 Task: Add a signature Joanna Wilson containing With heartfelt thanks and warm wishes, Joanna Wilson to email address softage.2@softage.net and add a label Donations
Action: Mouse moved to (944, 69)
Screenshot: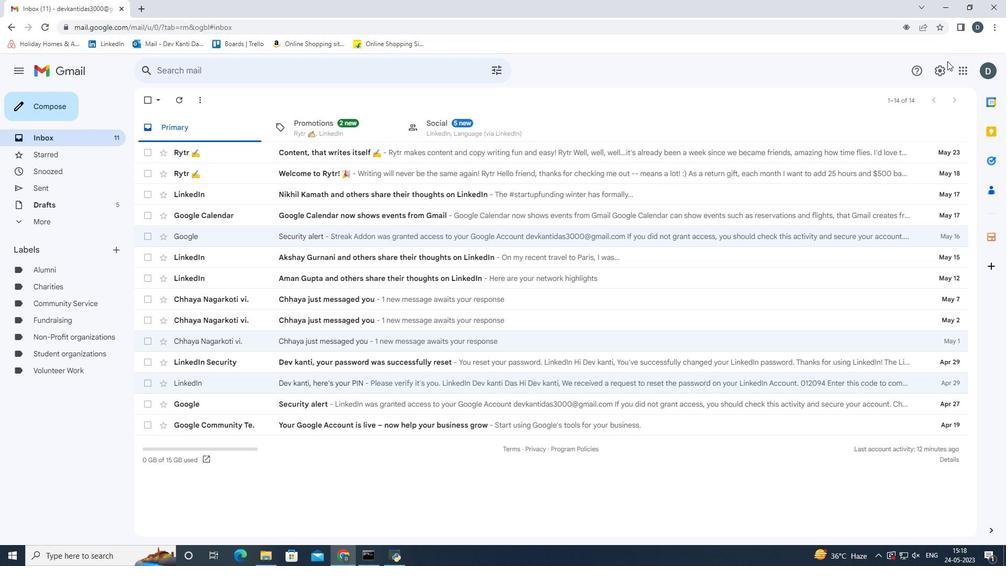 
Action: Mouse pressed left at (944, 69)
Screenshot: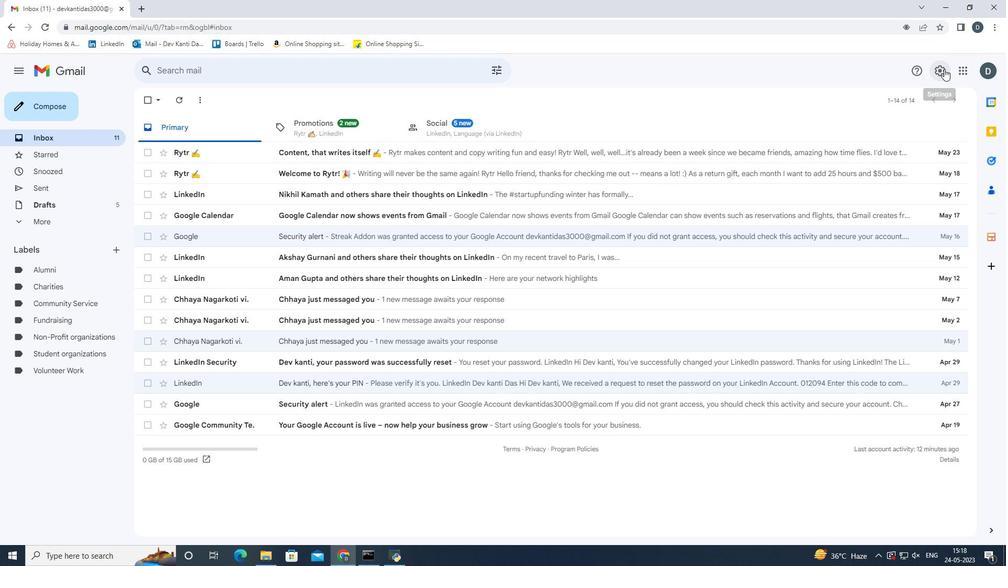 
Action: Mouse moved to (918, 121)
Screenshot: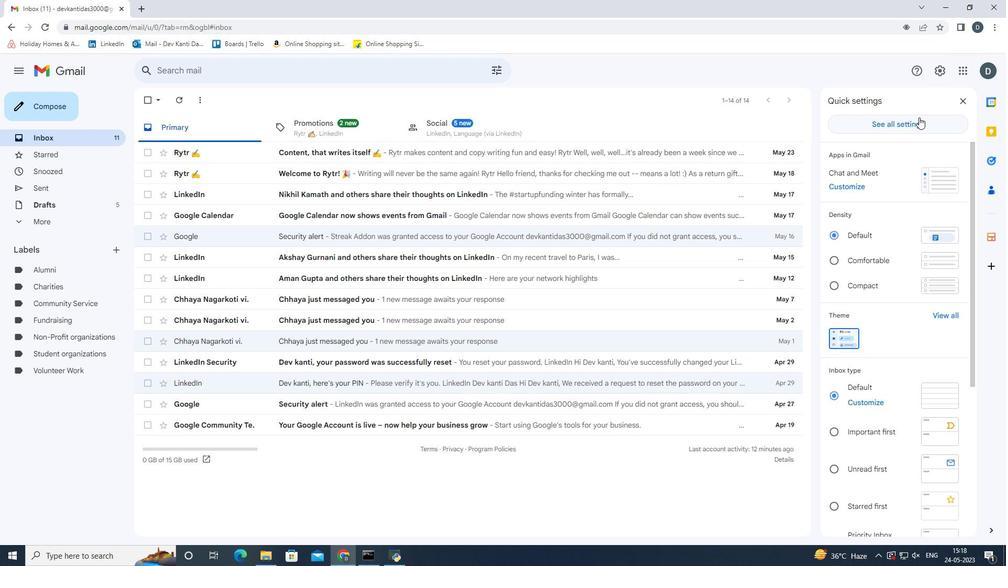 
Action: Mouse pressed left at (918, 121)
Screenshot: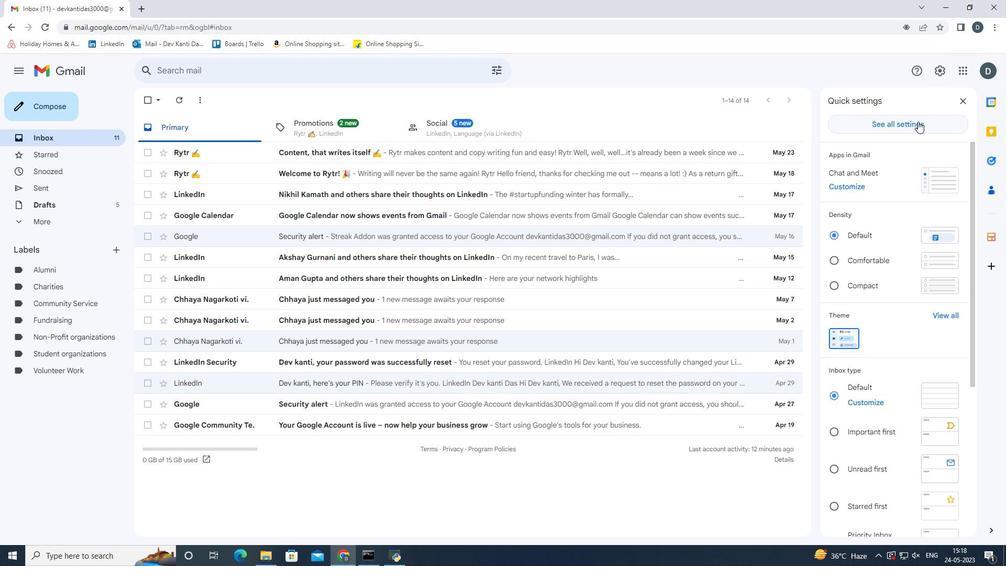 
Action: Mouse moved to (482, 246)
Screenshot: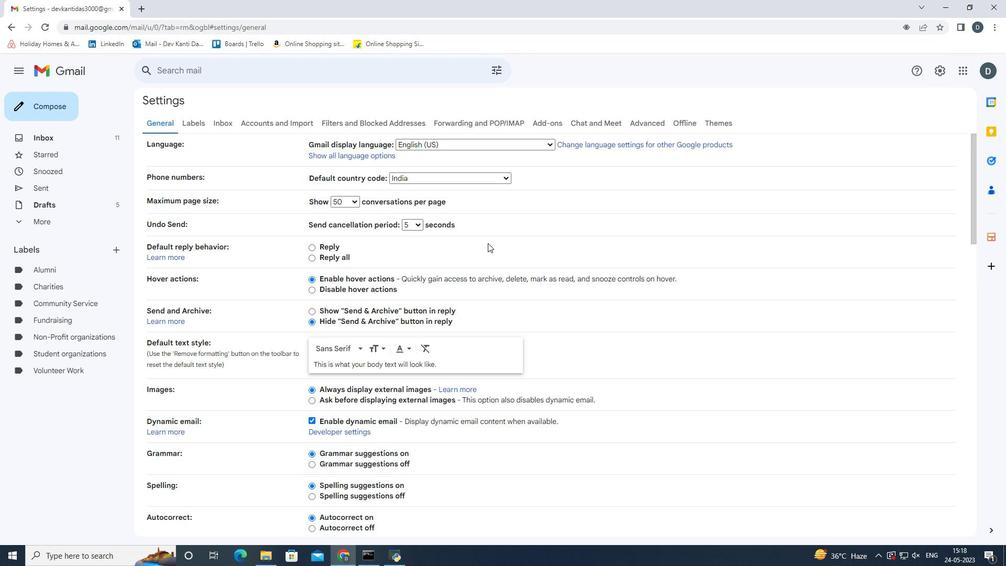 
Action: Mouse scrolled (482, 245) with delta (0, 0)
Screenshot: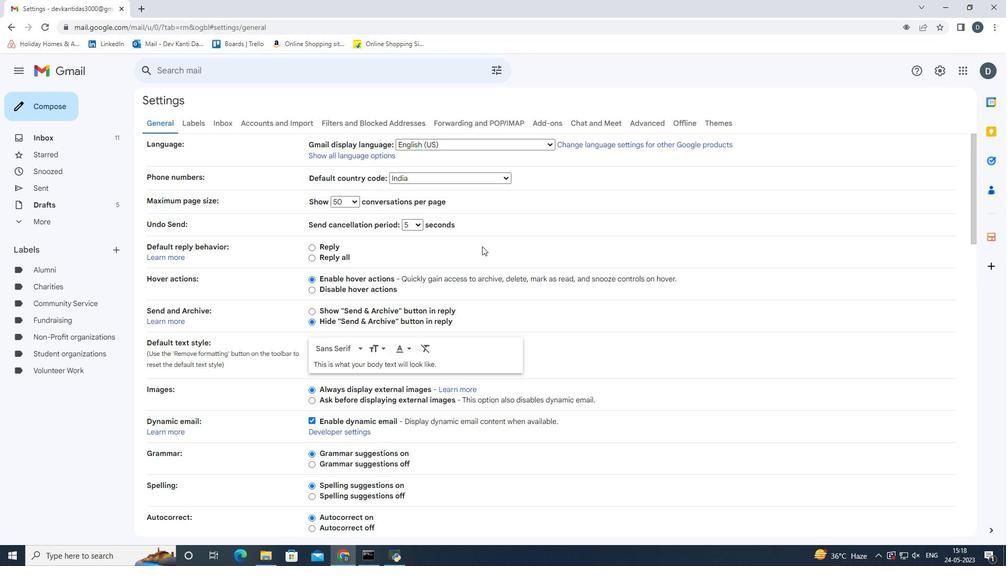 
Action: Mouse moved to (481, 246)
Screenshot: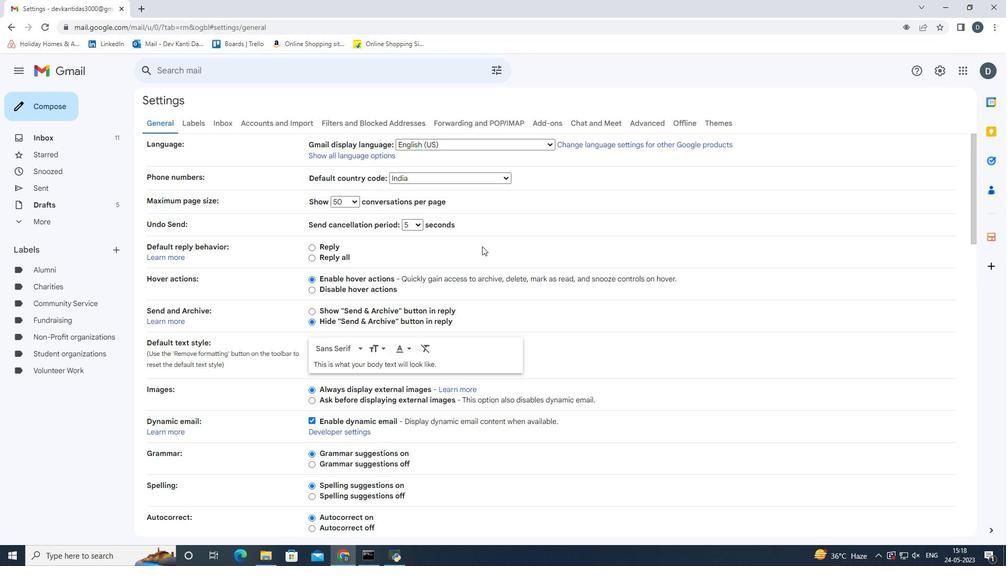
Action: Mouse scrolled (481, 246) with delta (0, 0)
Screenshot: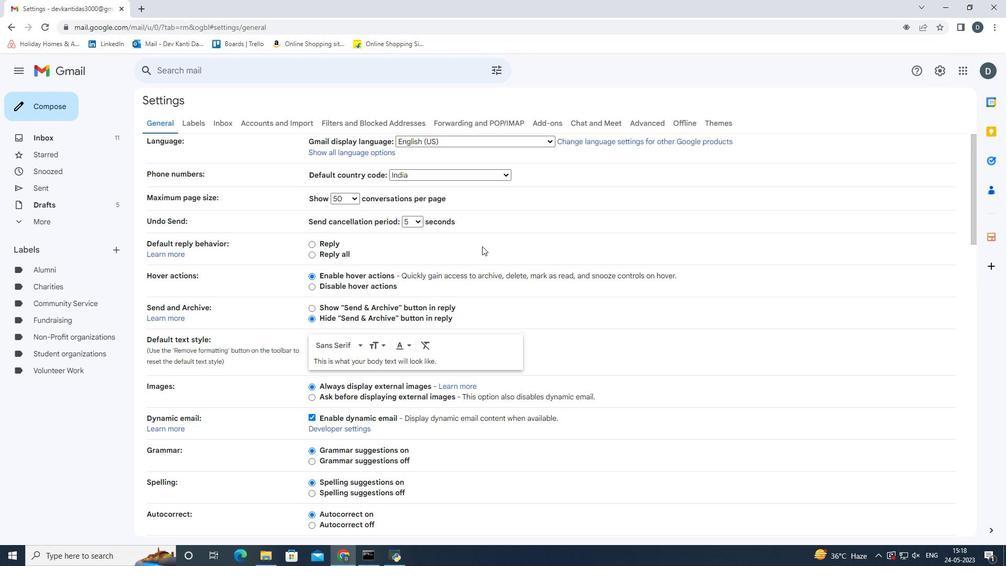 
Action: Mouse scrolled (481, 246) with delta (0, 0)
Screenshot: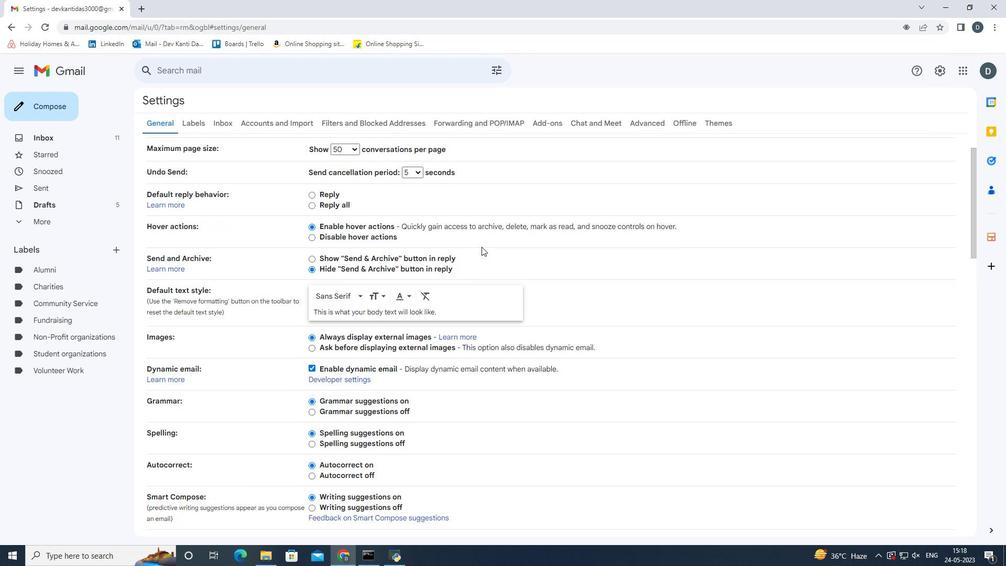 
Action: Mouse scrolled (481, 246) with delta (0, 0)
Screenshot: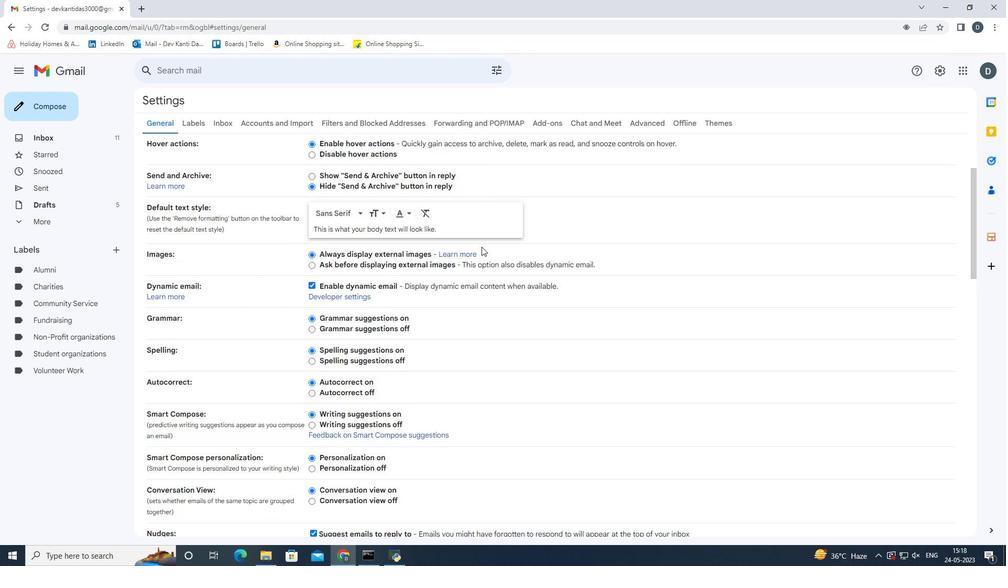 
Action: Mouse scrolled (481, 246) with delta (0, 0)
Screenshot: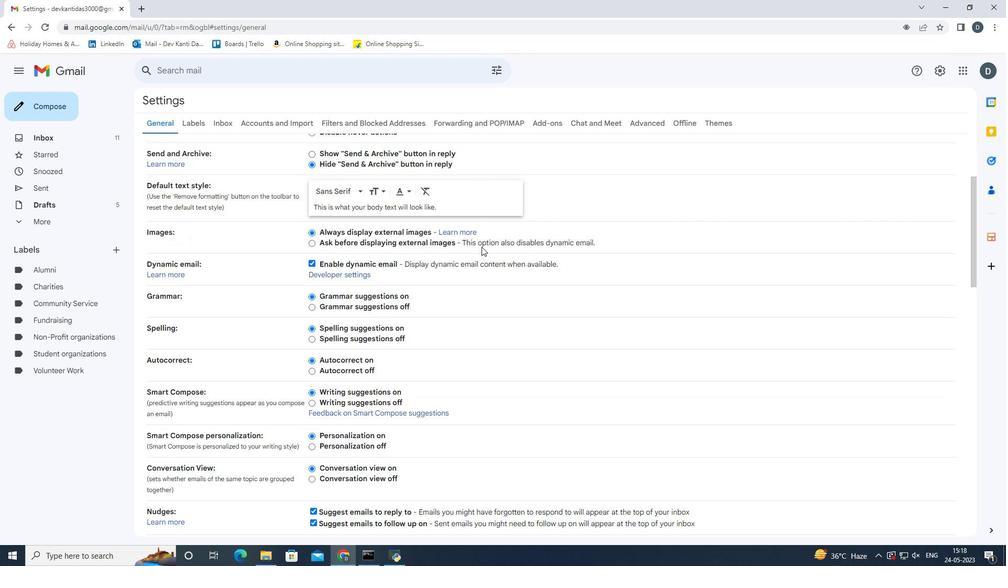 
Action: Mouse scrolled (481, 246) with delta (0, 0)
Screenshot: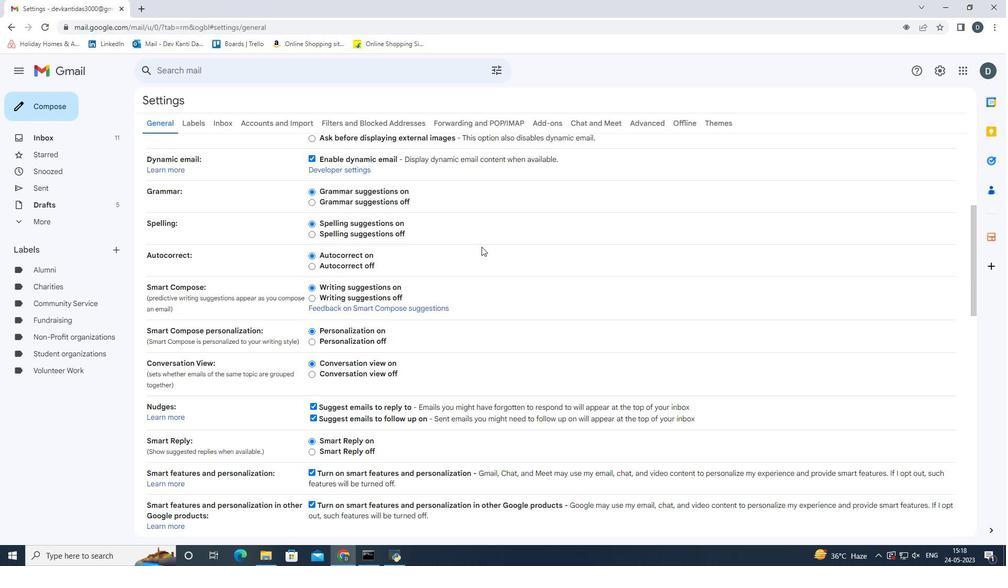 
Action: Mouse scrolled (481, 246) with delta (0, 0)
Screenshot: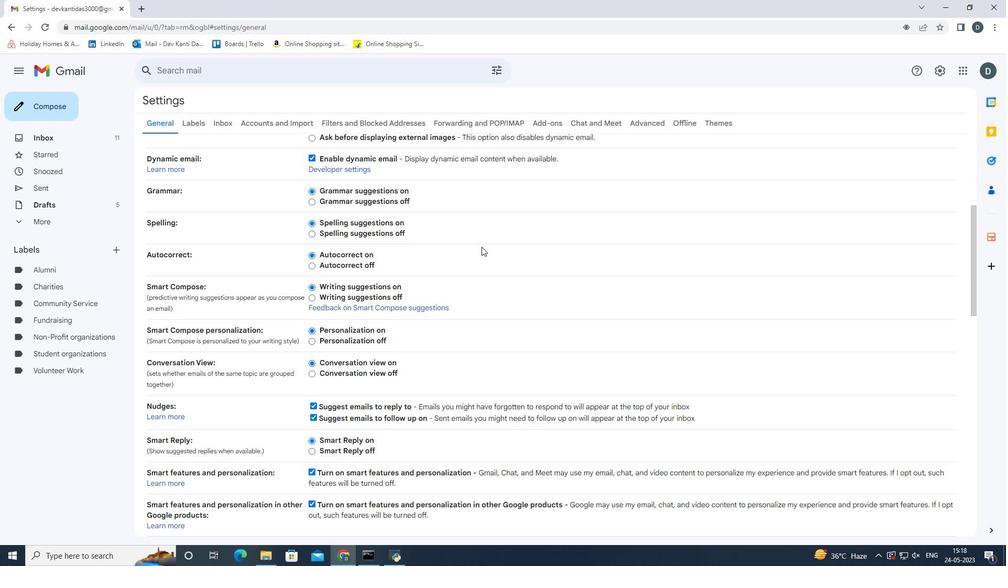 
Action: Mouse scrolled (481, 246) with delta (0, 0)
Screenshot: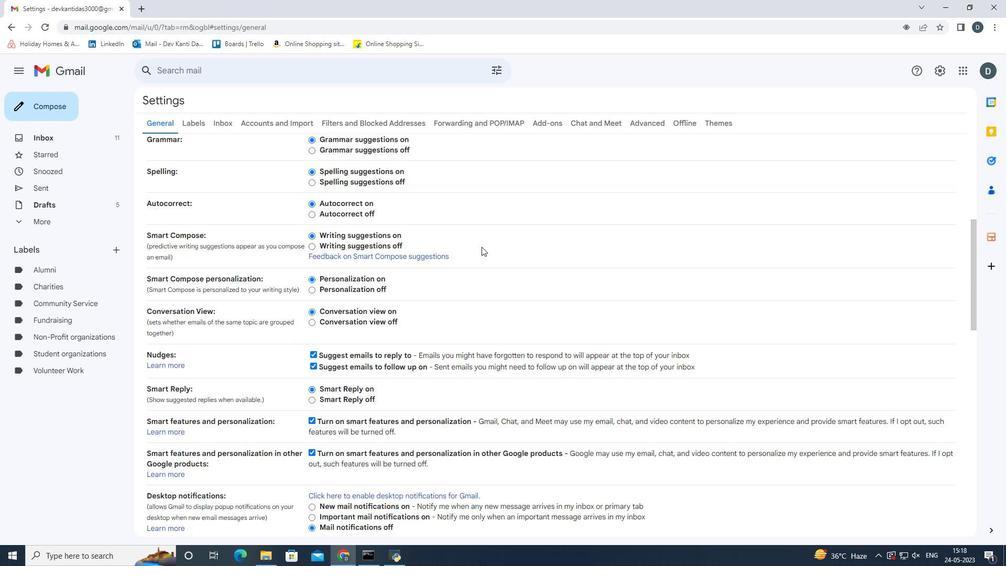 
Action: Mouse scrolled (481, 246) with delta (0, 0)
Screenshot: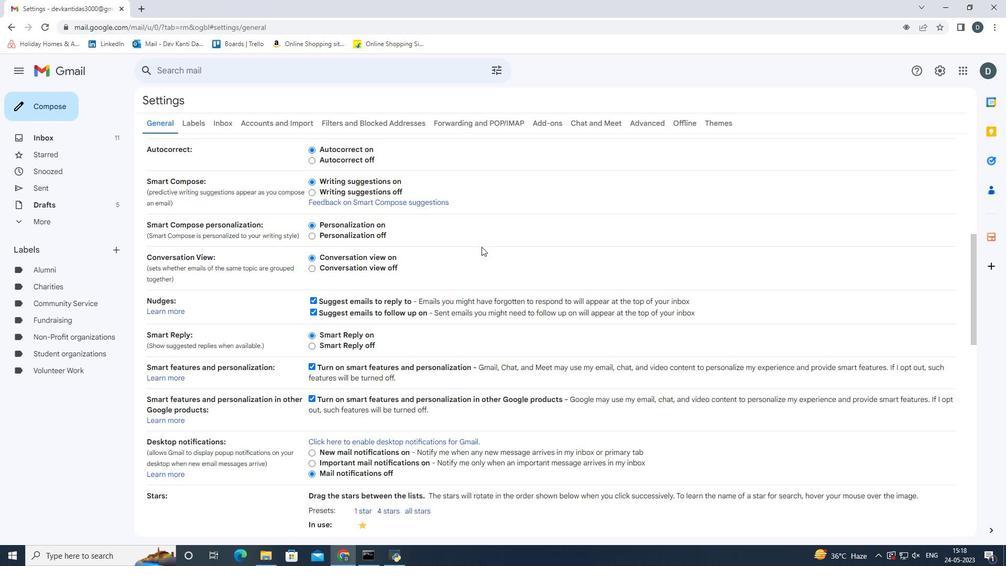 
Action: Mouse moved to (476, 265)
Screenshot: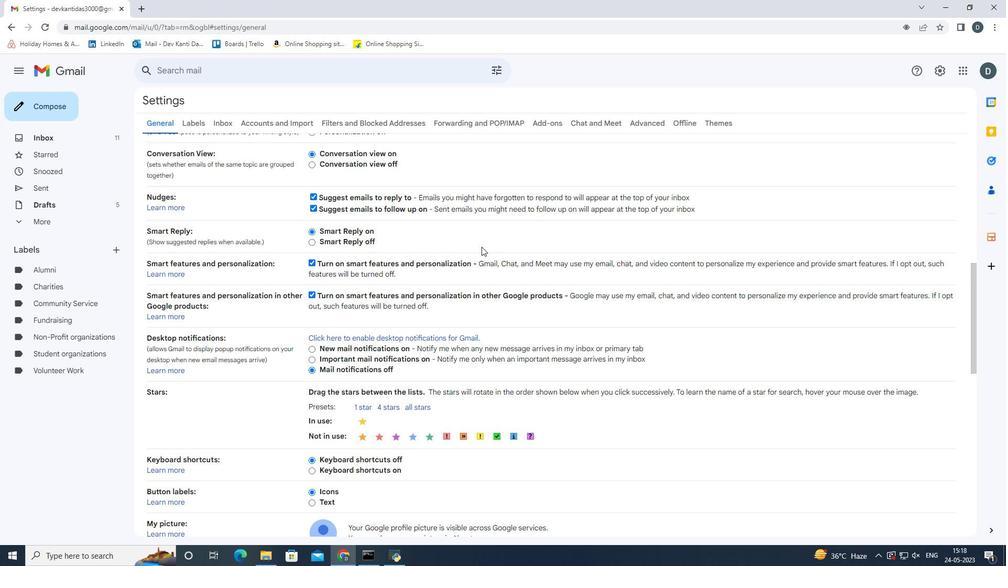 
Action: Mouse scrolled (476, 265) with delta (0, 0)
Screenshot: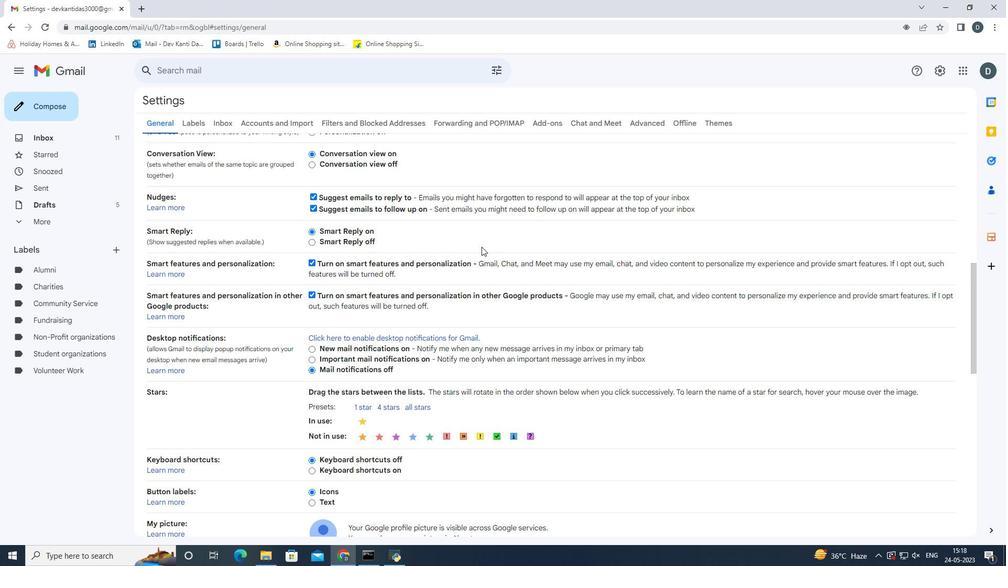 
Action: Mouse moved to (475, 266)
Screenshot: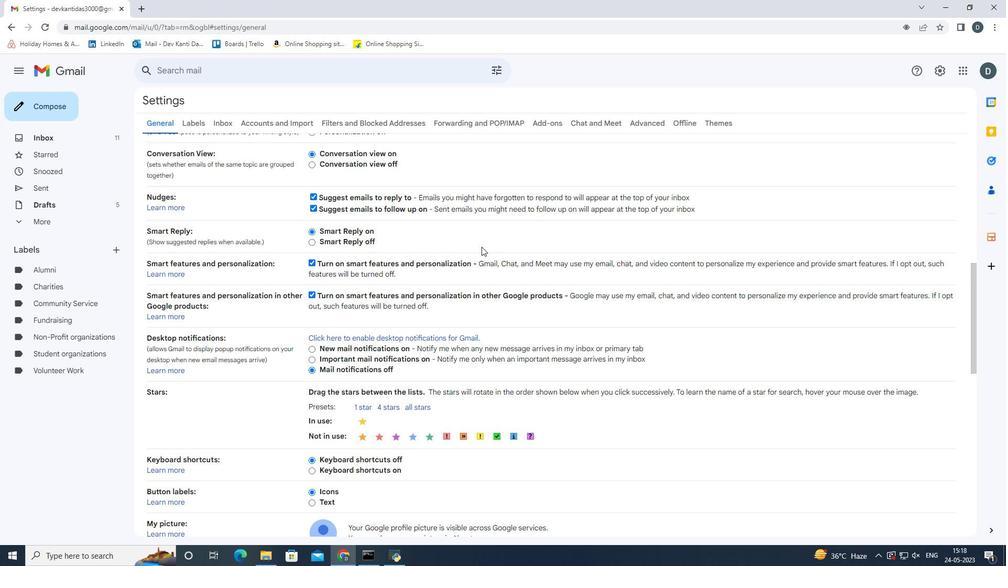 
Action: Mouse scrolled (475, 266) with delta (0, 0)
Screenshot: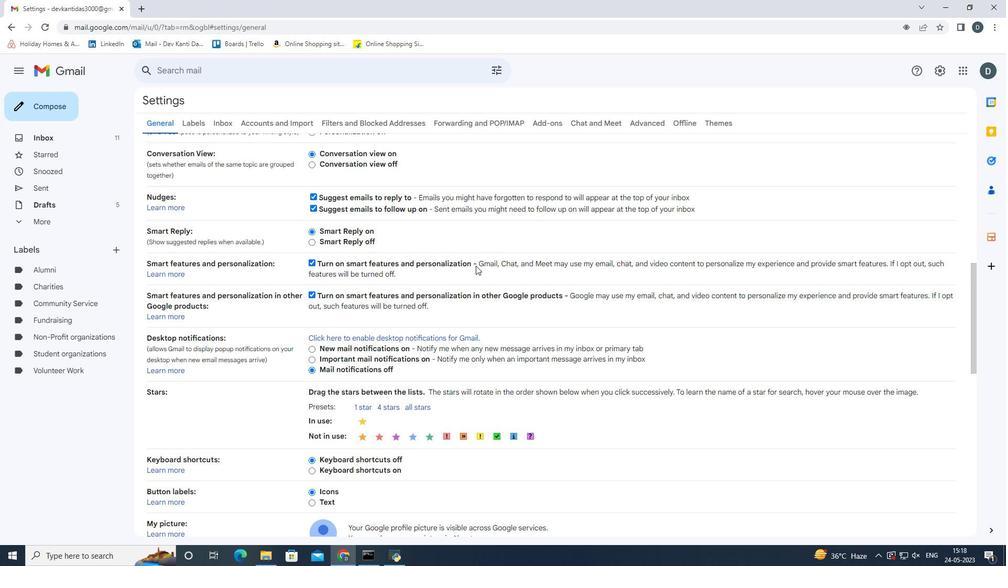 
Action: Mouse scrolled (475, 266) with delta (0, 0)
Screenshot: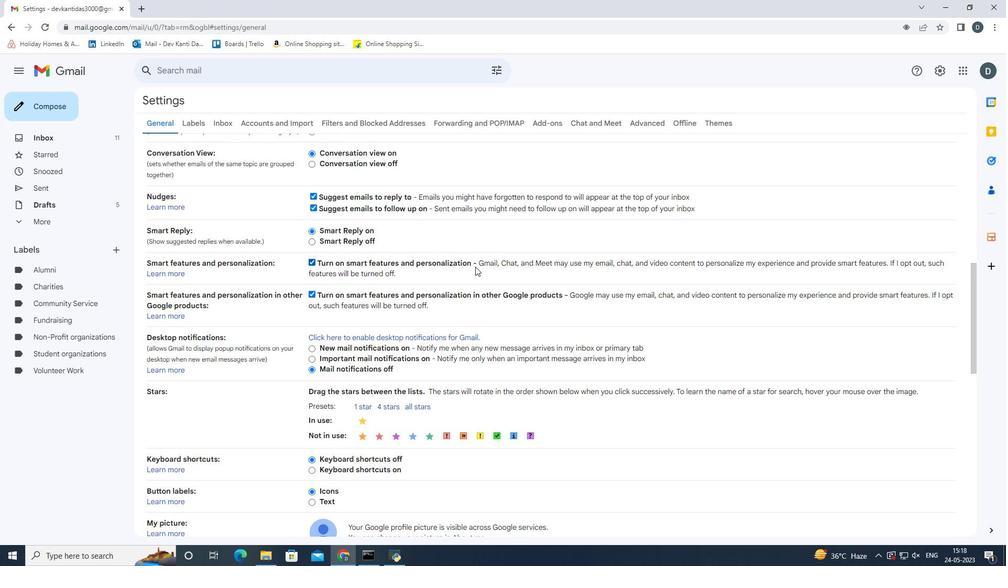 
Action: Mouse moved to (520, 341)
Screenshot: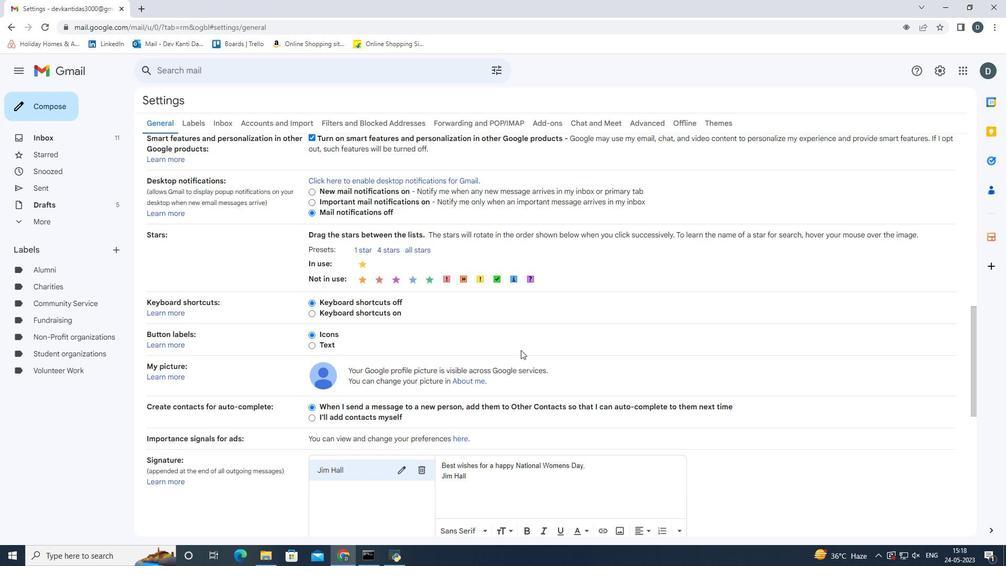
Action: Mouse scrolled (520, 341) with delta (0, 0)
Screenshot: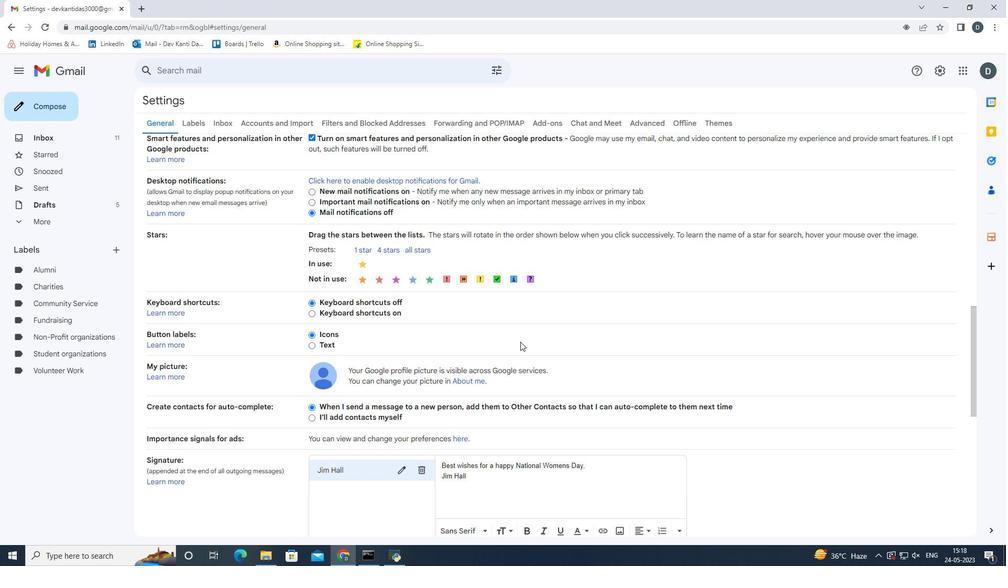
Action: Mouse scrolled (520, 341) with delta (0, 0)
Screenshot: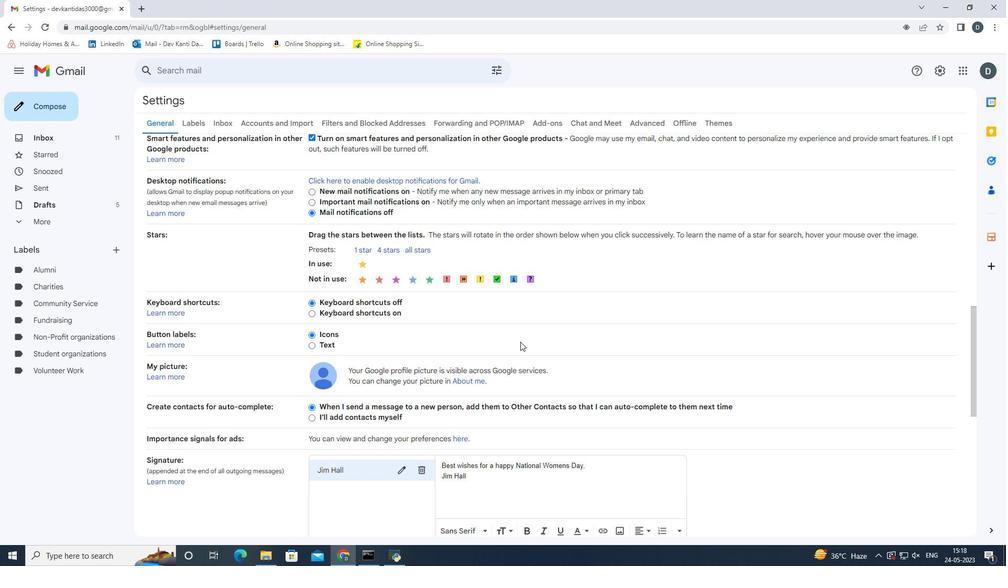 
Action: Mouse moved to (532, 349)
Screenshot: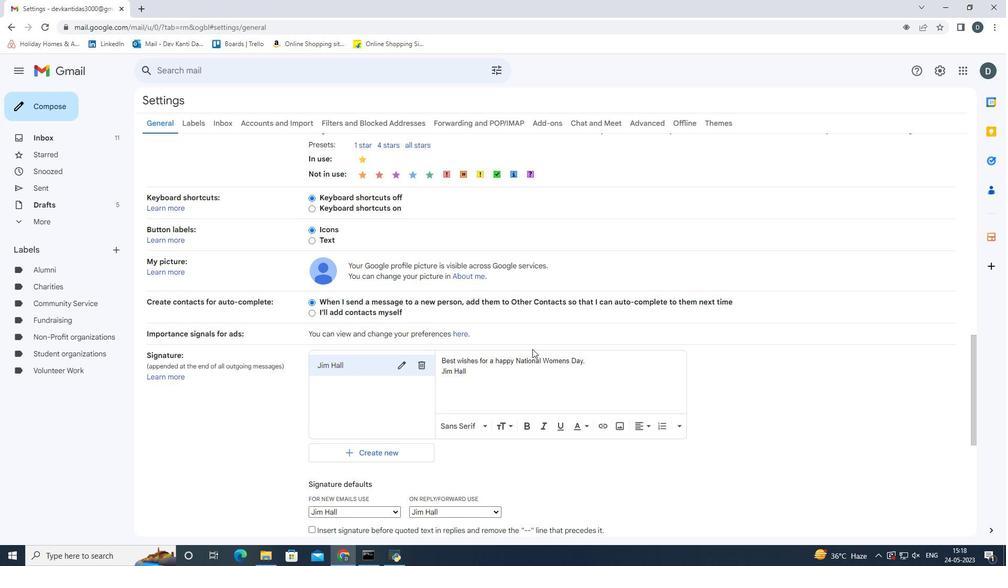 
Action: Mouse scrolled (532, 348) with delta (0, 0)
Screenshot: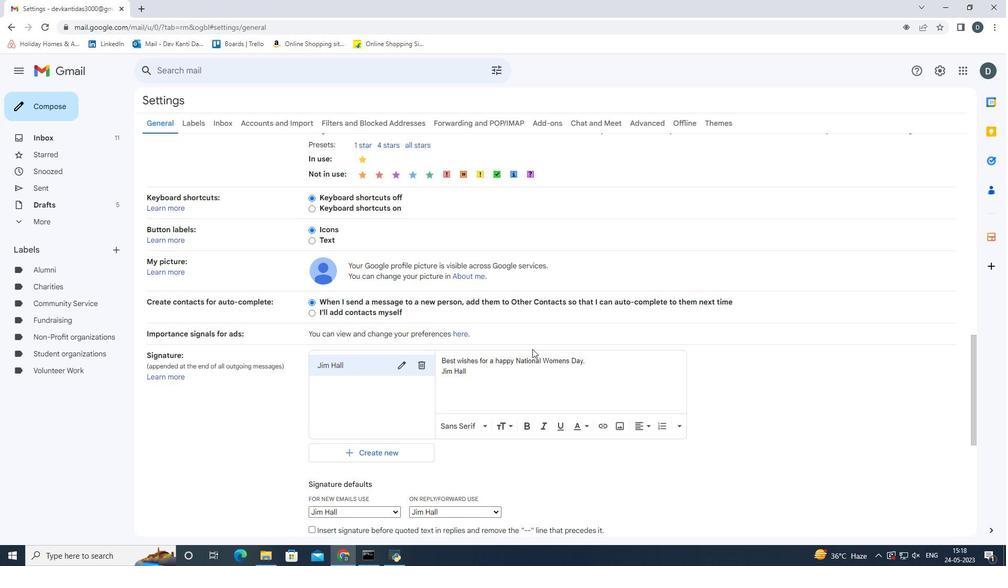 
Action: Mouse moved to (419, 312)
Screenshot: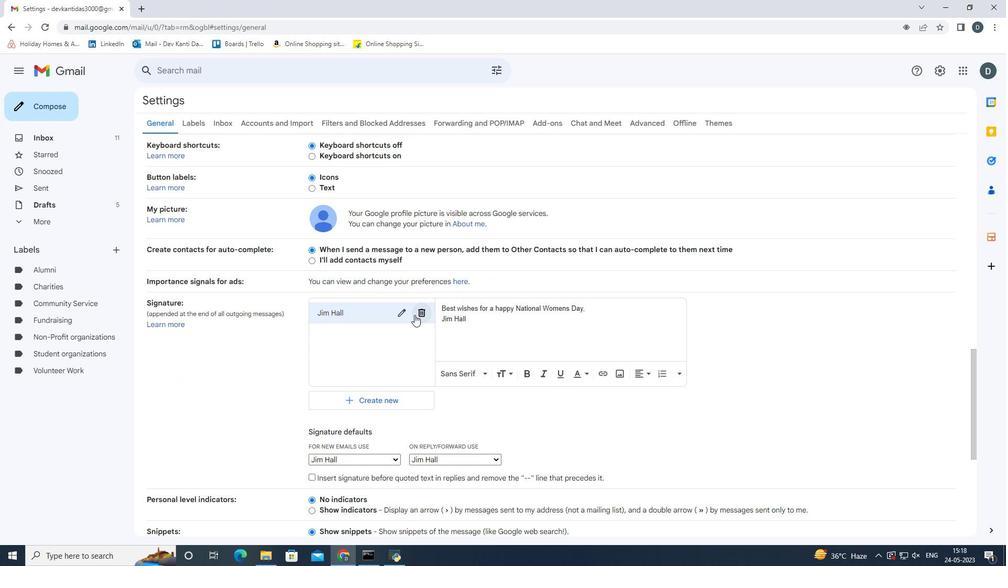 
Action: Mouse pressed left at (419, 312)
Screenshot: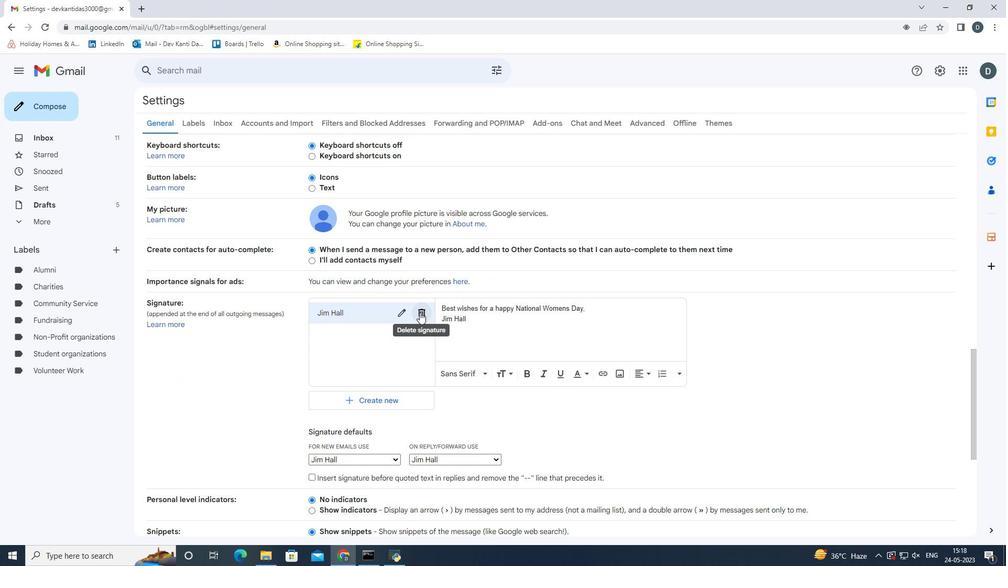 
Action: Mouse moved to (591, 328)
Screenshot: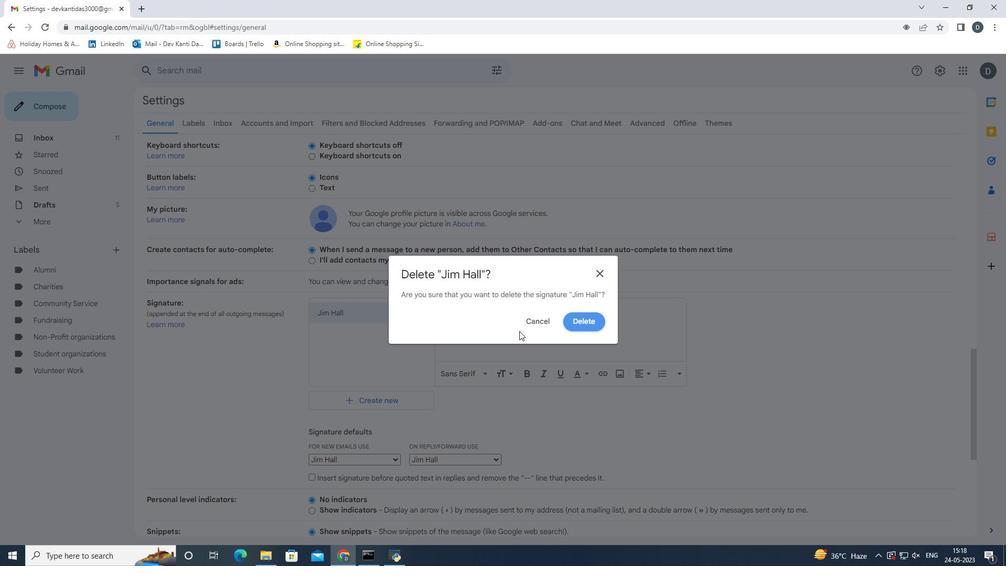 
Action: Mouse pressed left at (591, 328)
Screenshot: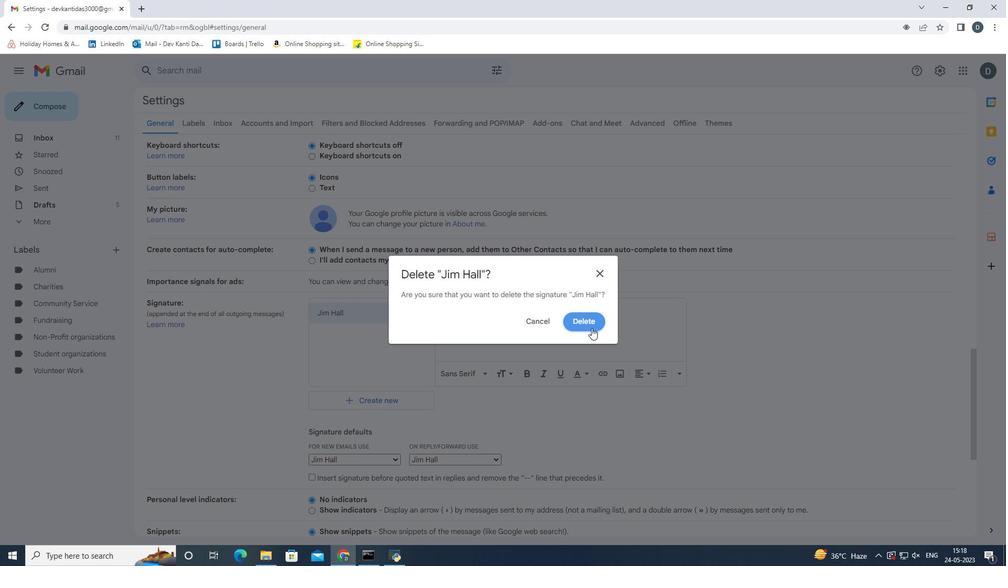 
Action: Mouse moved to (371, 322)
Screenshot: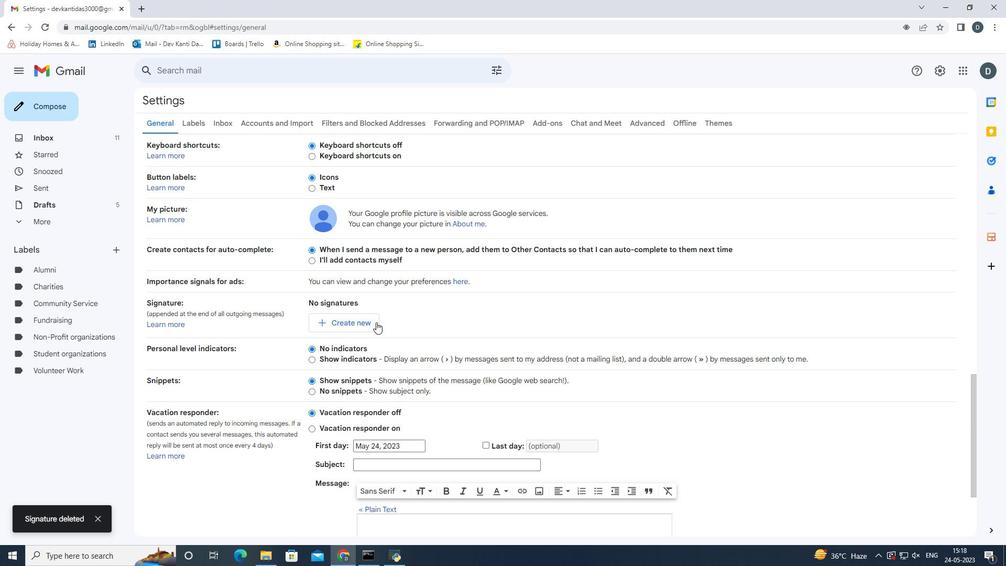 
Action: Mouse pressed left at (371, 322)
Screenshot: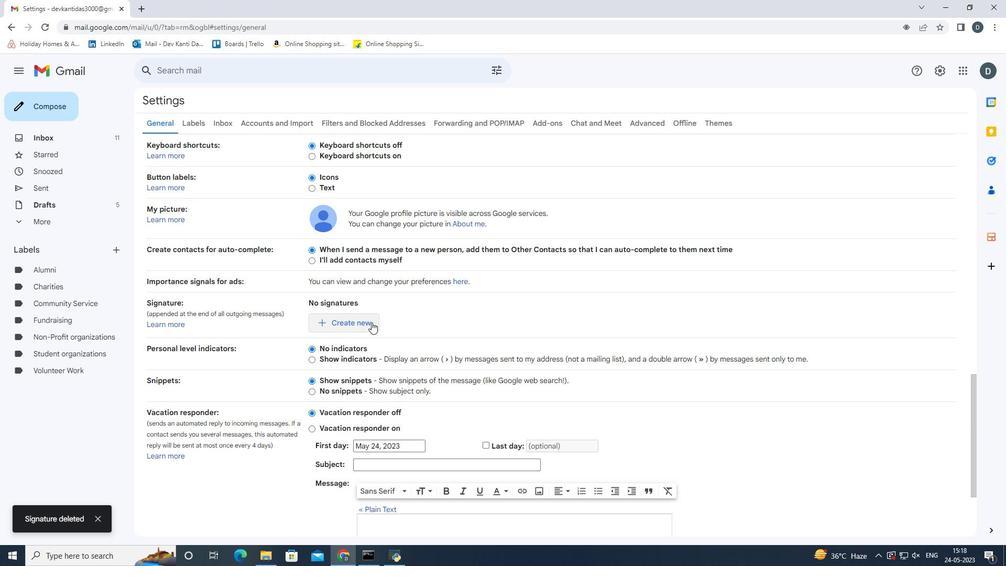 
Action: Mouse moved to (615, 287)
Screenshot: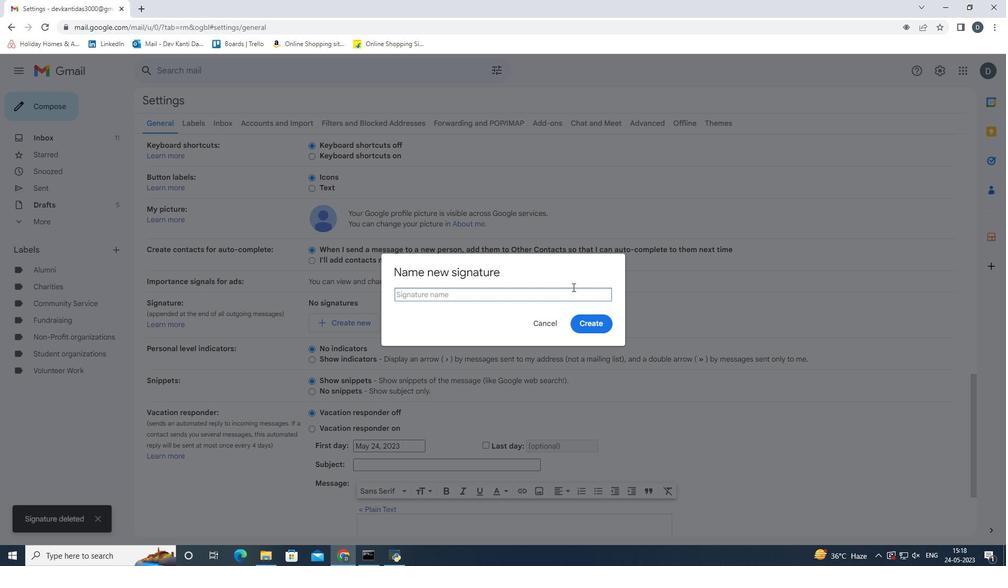 
Action: Key pressed <Key.shift><Key.shift><Key.shift><Key.shift><Key.shift><Key.shift><Key.shift><Key.shift><Key.shift>Joanna<Key.space><Key.shift><Key.shift><Key.shift><Key.shift><Key.shift><Key.shift><Key.shift><Key.shift><Key.shift><Key.shift><Key.shift><Key.shift><Key.shift><Key.shift>Wilson<Key.enter>
Screenshot: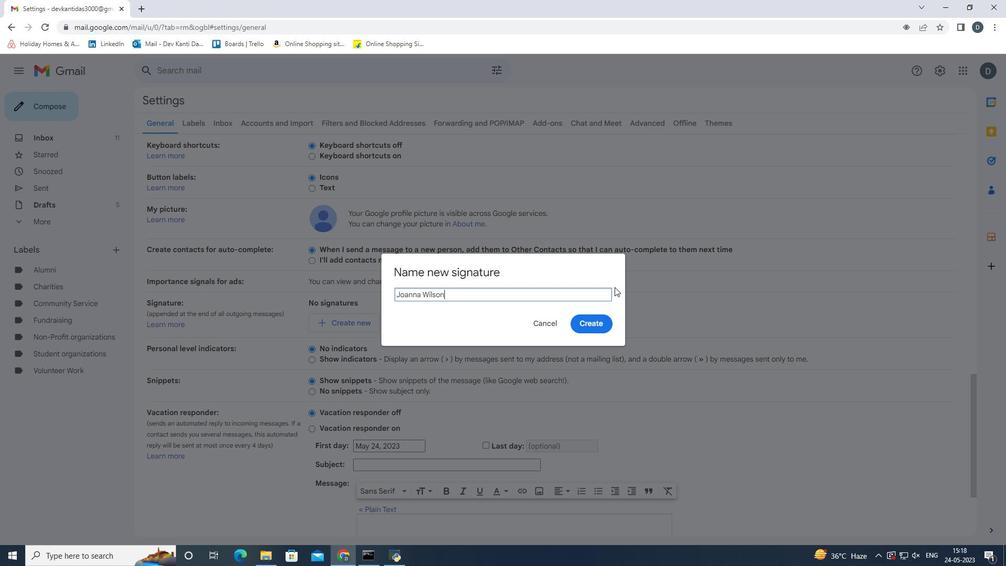 
Action: Mouse moved to (566, 323)
Screenshot: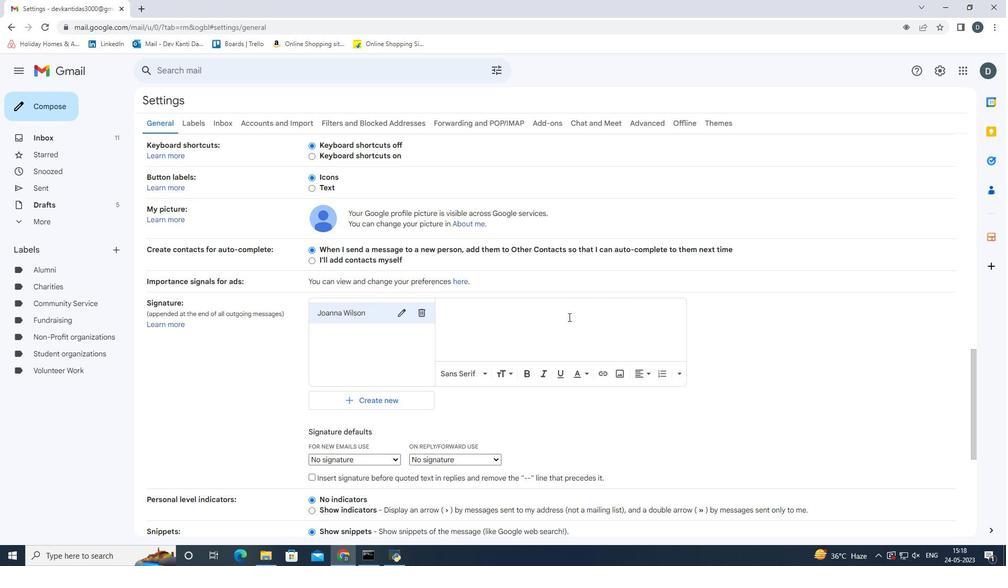 
Action: Mouse pressed left at (566, 323)
Screenshot: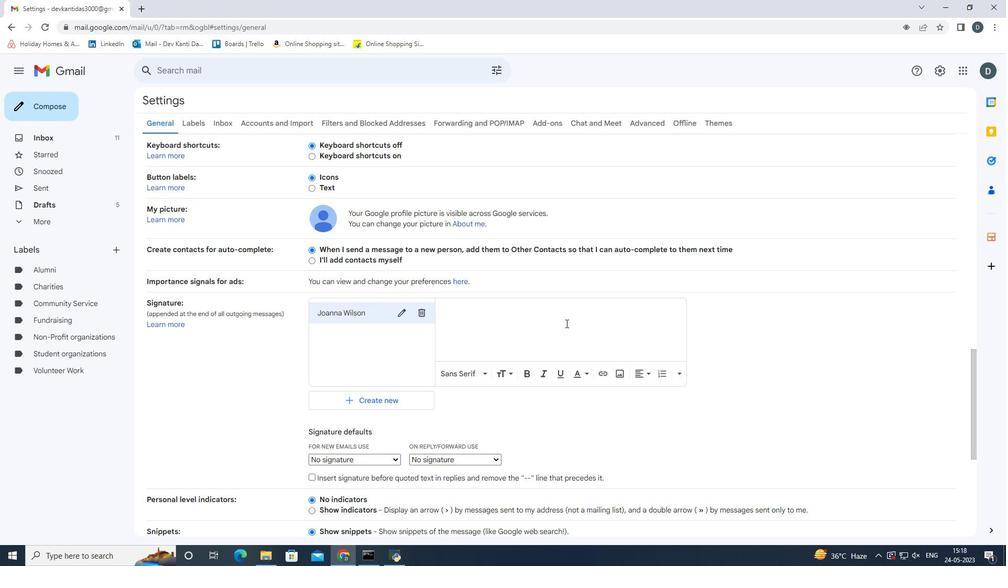 
Action: Mouse moved to (741, 335)
Screenshot: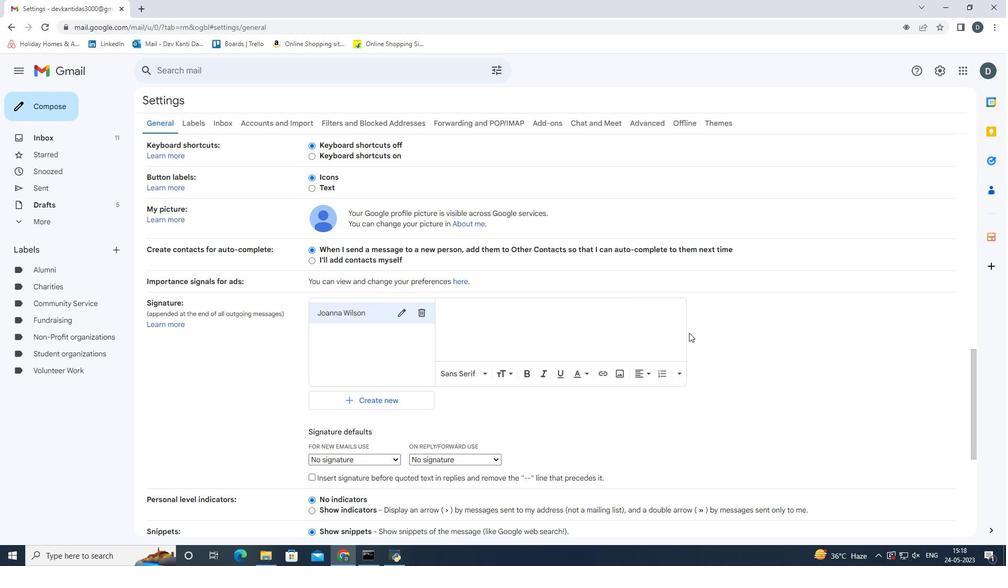 
Action: Key pressed <Key.shift><Key.shift><Key.shift><Key.shift><Key.shift>Heartfelt<Key.space>thanks<Key.space>and<Key.space>warm<Key.space>wishe<Key.backspace>es,<Key.enter><Key.shift_r><Key.shift_r><Key.shift_r><Key.shift_r>Joanna<Key.space><Key.shift><Key.shift><Key.shift><Key.shift><Key.shift><Key.shift><Key.shift><Key.shift><Key.shift><Key.shift><Key.shift><Key.shift><Key.shift><Key.shift><Key.shift><Key.shift><Key.shift><Key.shift><Key.shift><Key.shift><Key.shift><Key.shift><Key.shift><Key.shift><Key.shift><Key.shift><Key.shift><Key.shift><Key.shift><Key.shift><Key.shift><Key.shift><Key.shift><Key.shift><Key.shift><Key.shift><Key.shift><Key.shift><Key.shift><Key.shift><Key.shift><Key.shift><Key.shift><Key.shift><Key.shift><Key.shift><Key.shift><Key.shift><Key.shift><Key.shift><Key.shift><Key.shift><Key.shift><Key.shift><Key.shift><Key.shift><Key.shift><Key.shift><Key.shift><Key.shift><Key.shift><Key.shift><Key.shift><Key.shift><Key.shift><Key.shift><Key.shift><Key.shift><Key.shift><Key.shift><Key.shift><Key.shift><Key.shift><Key.shift><Key.shift><Key.shift><Key.shift><Key.shift><Key.shift><Key.shift><Key.shift><Key.shift><Key.shift><Key.shift><Key.shift><Key.shift><Key.shift><Key.shift><Key.shift><Key.shift>Wilson
Screenshot: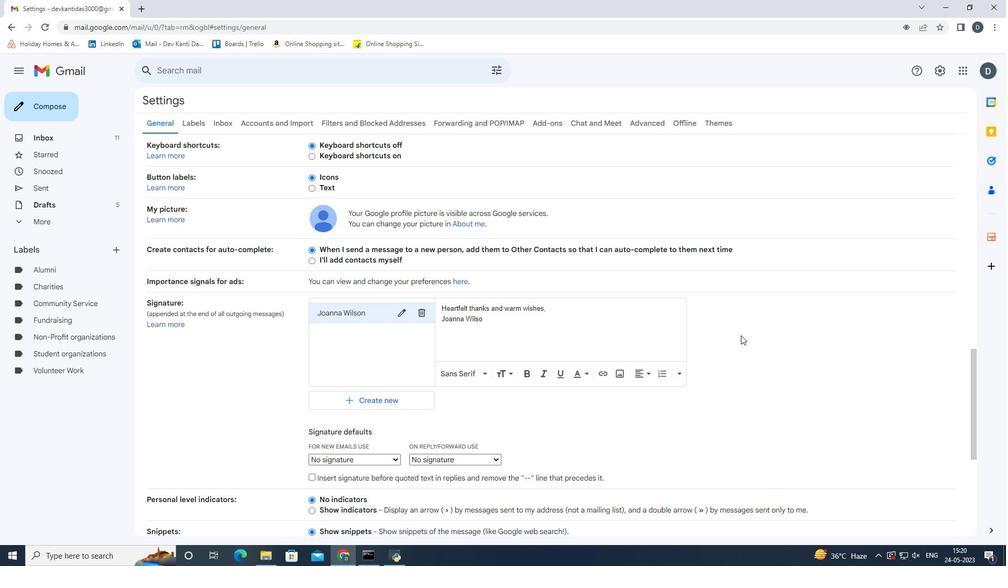 
Action: Mouse moved to (357, 457)
Screenshot: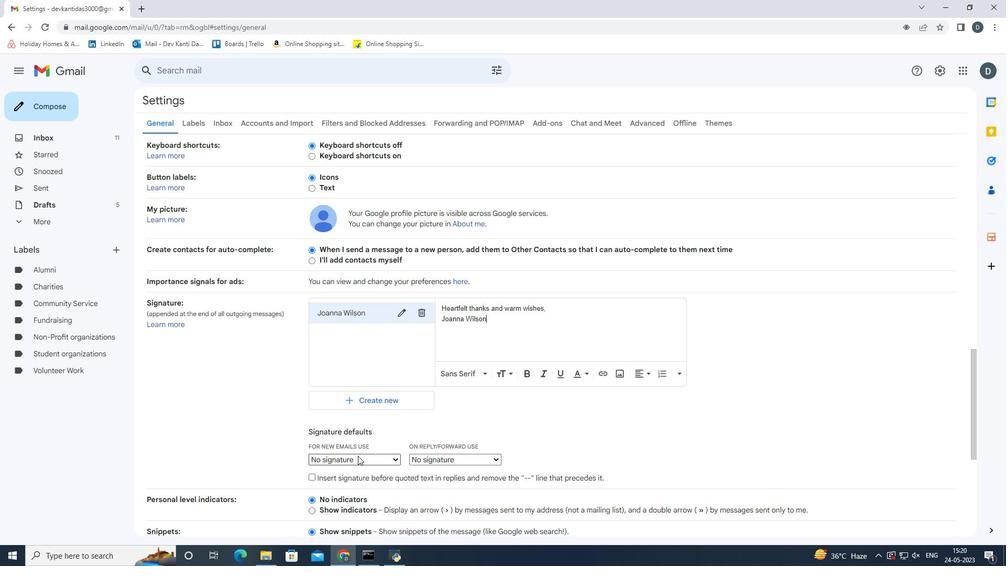 
Action: Mouse pressed left at (357, 457)
Screenshot: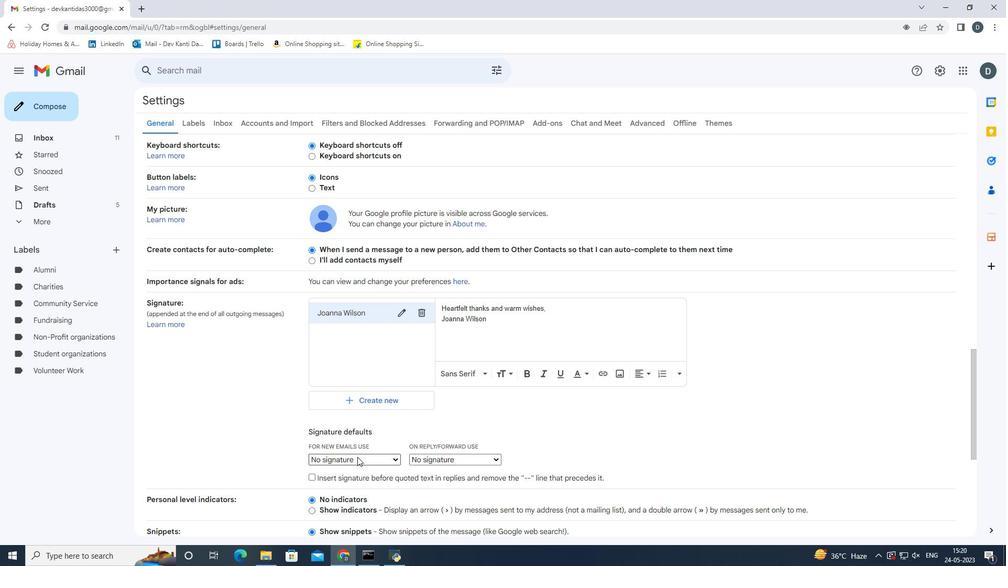 
Action: Mouse moved to (375, 476)
Screenshot: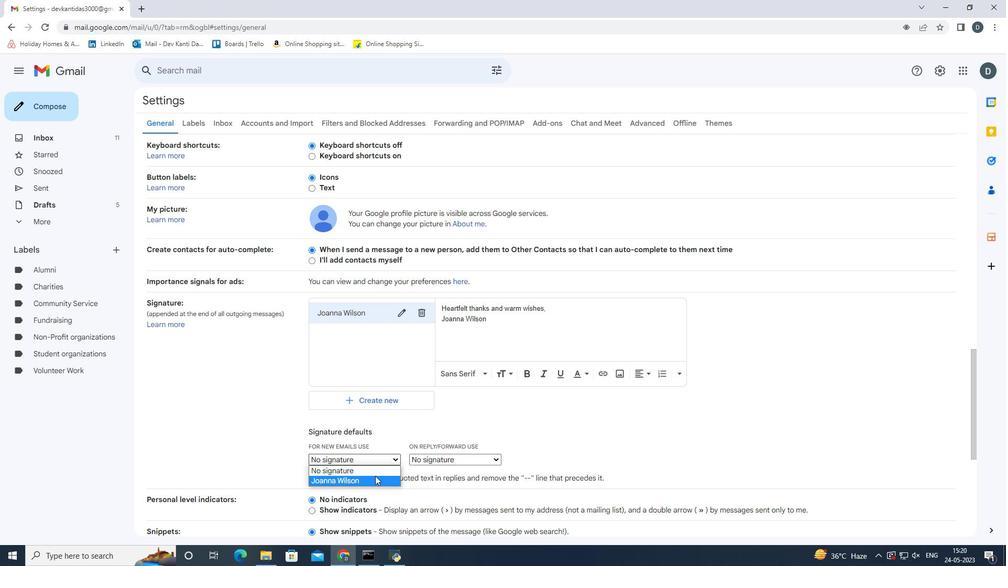 
Action: Mouse pressed left at (375, 476)
Screenshot: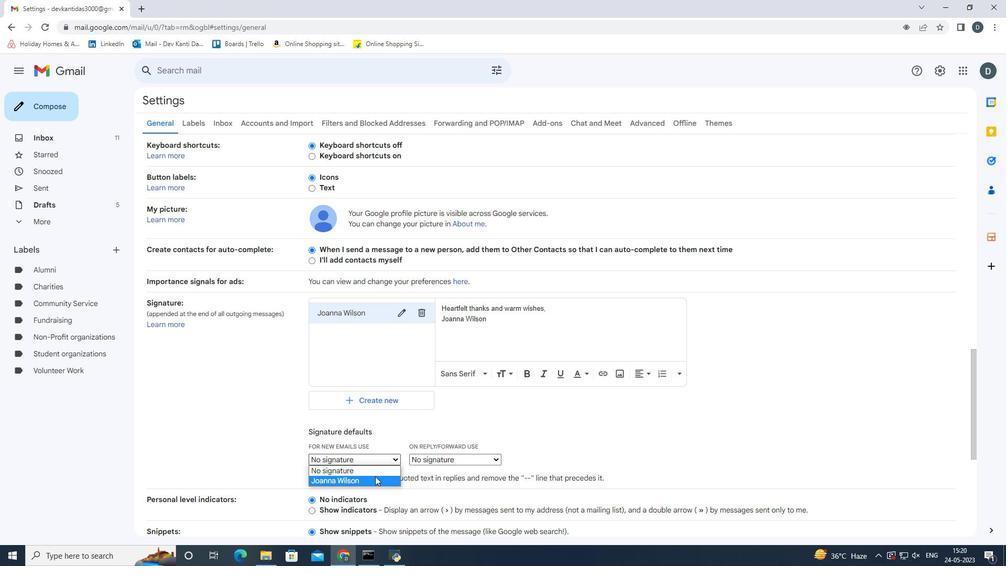 
Action: Mouse moved to (463, 461)
Screenshot: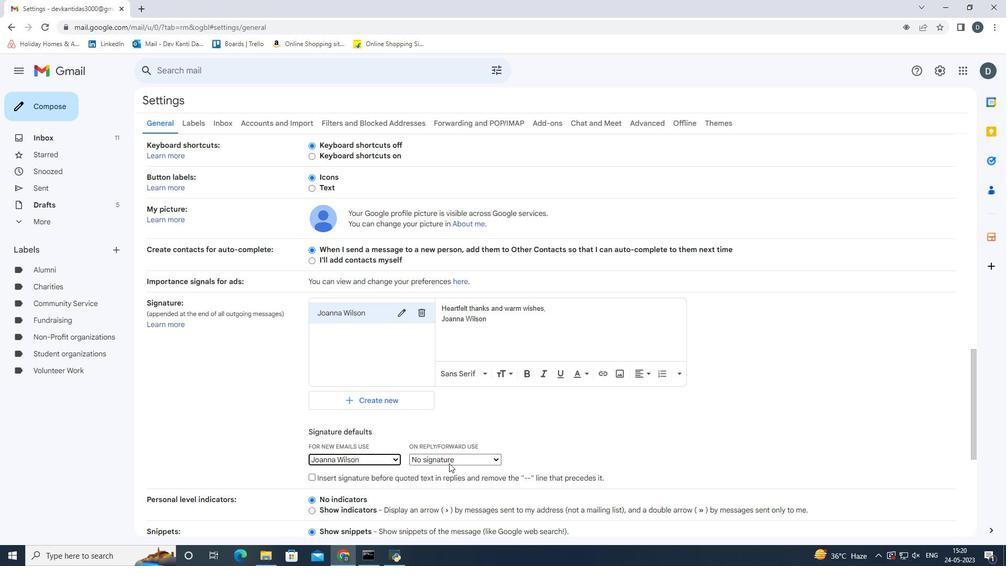 
Action: Mouse pressed left at (463, 461)
Screenshot: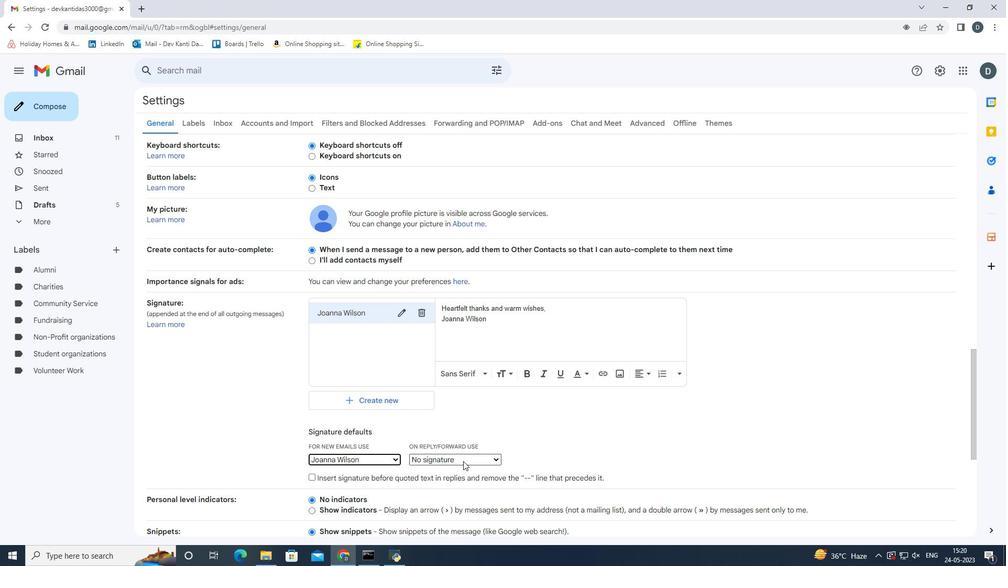
Action: Mouse moved to (460, 478)
Screenshot: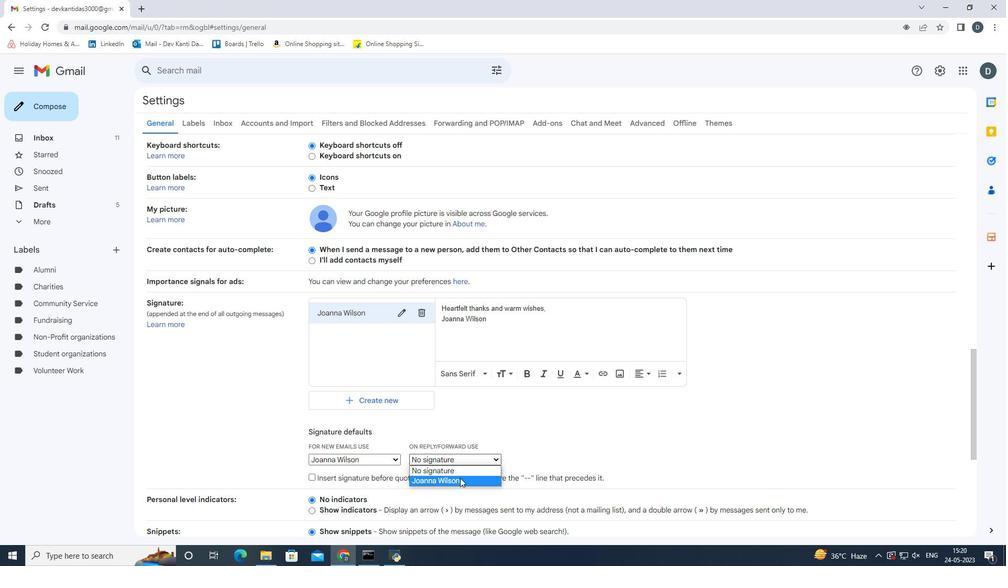 
Action: Mouse pressed left at (460, 478)
Screenshot: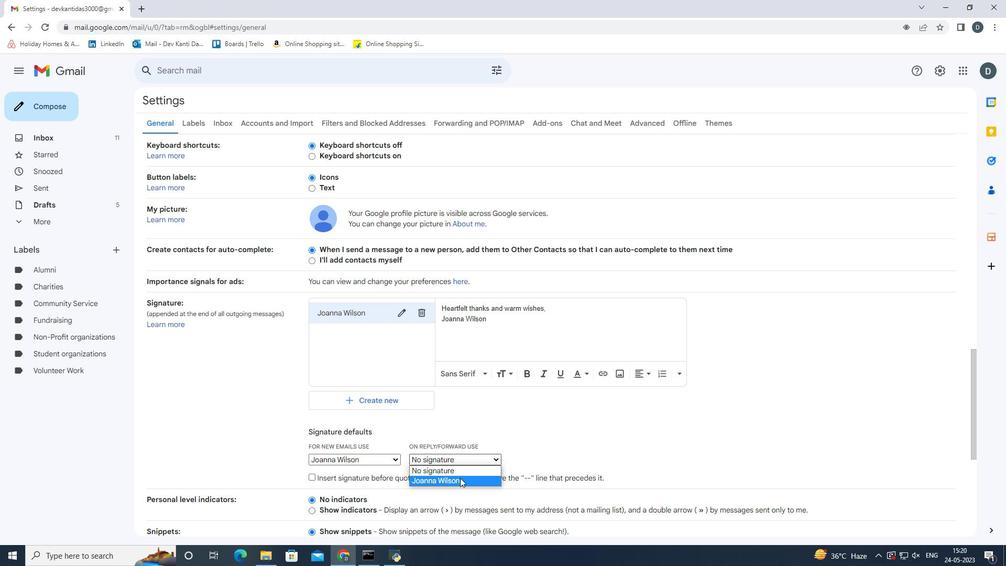 
Action: Mouse moved to (667, 451)
Screenshot: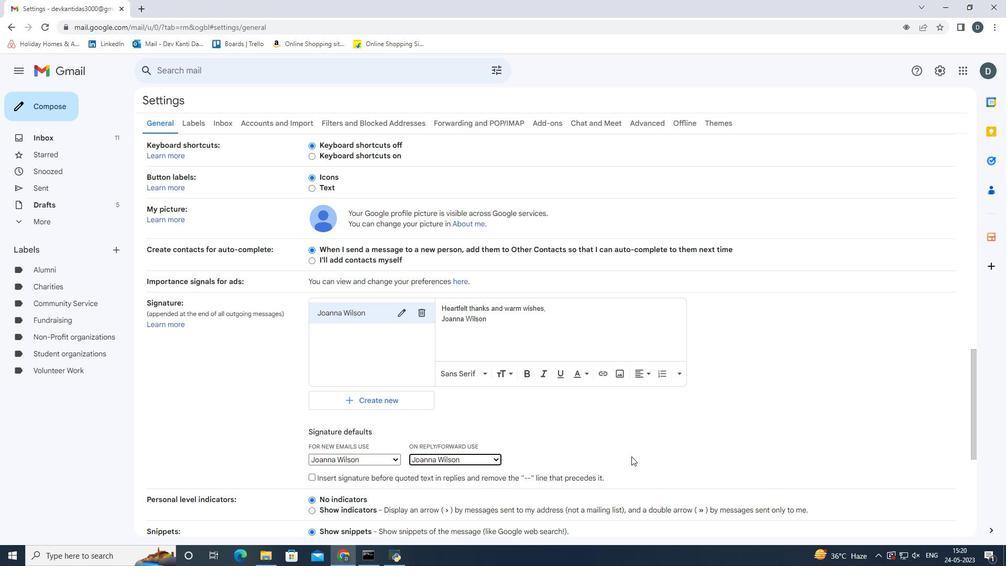 
Action: Mouse pressed left at (667, 451)
Screenshot: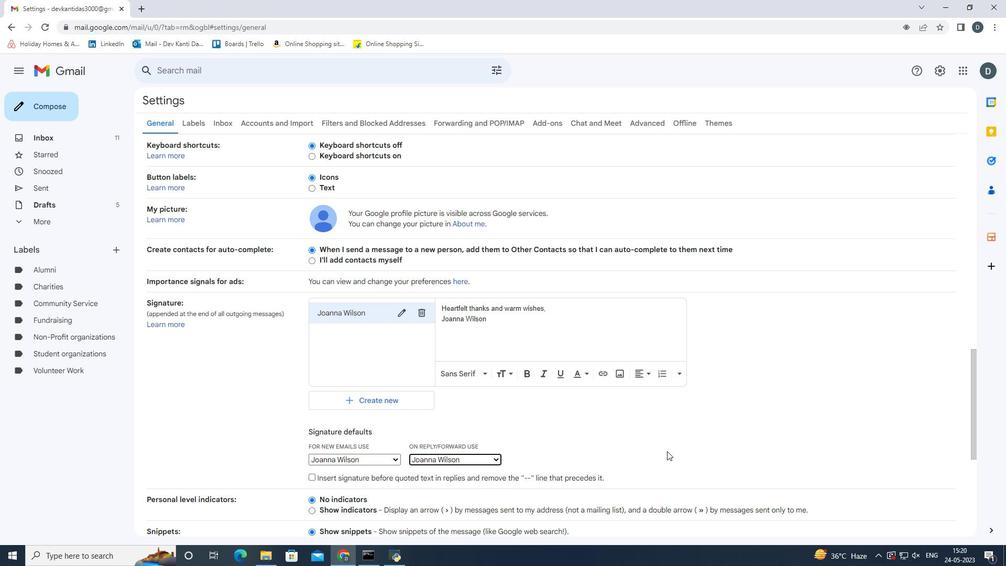 
Action: Mouse scrolled (667, 450) with delta (0, 0)
Screenshot: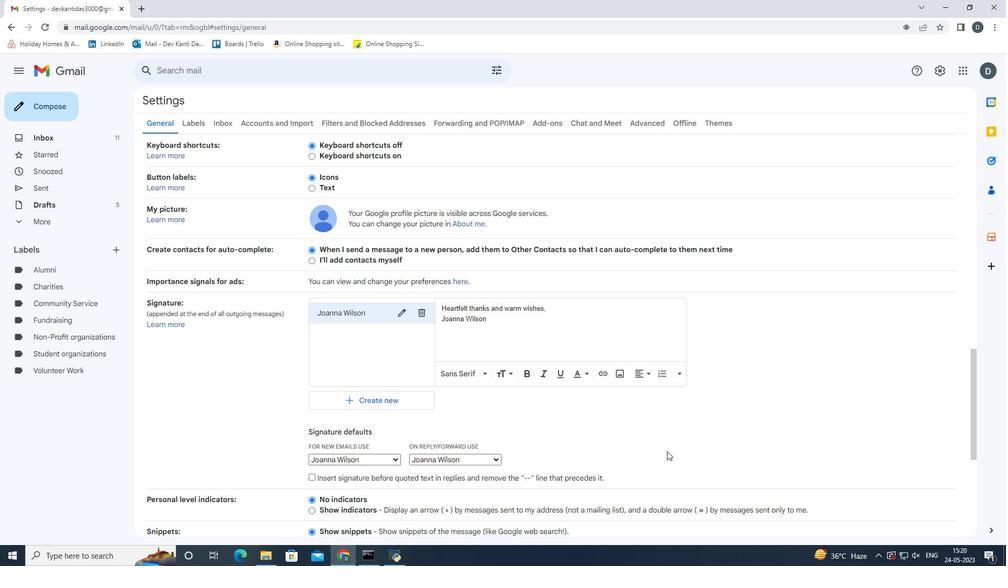 
Action: Mouse scrolled (667, 450) with delta (0, 0)
Screenshot: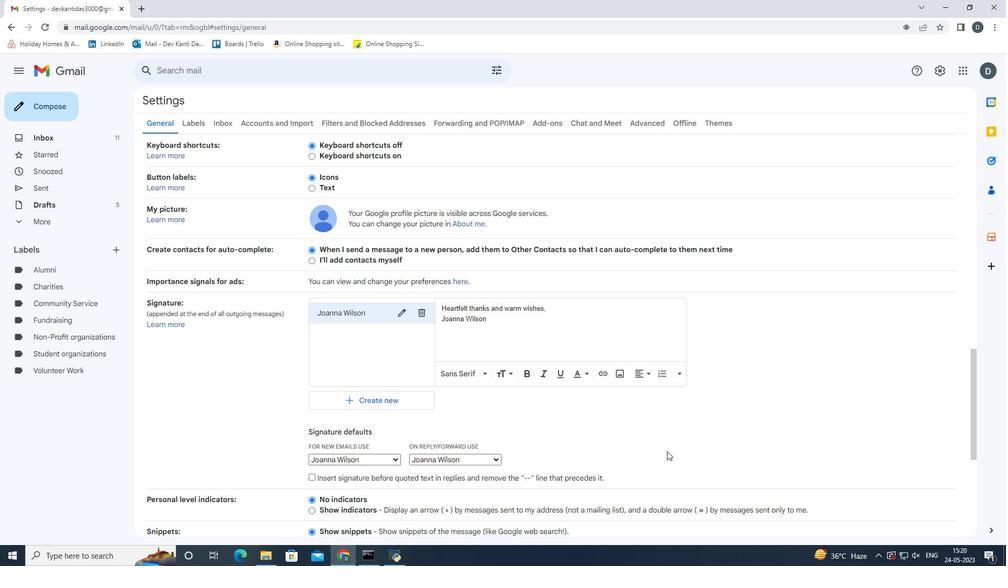 
Action: Mouse scrolled (667, 450) with delta (0, 0)
Screenshot: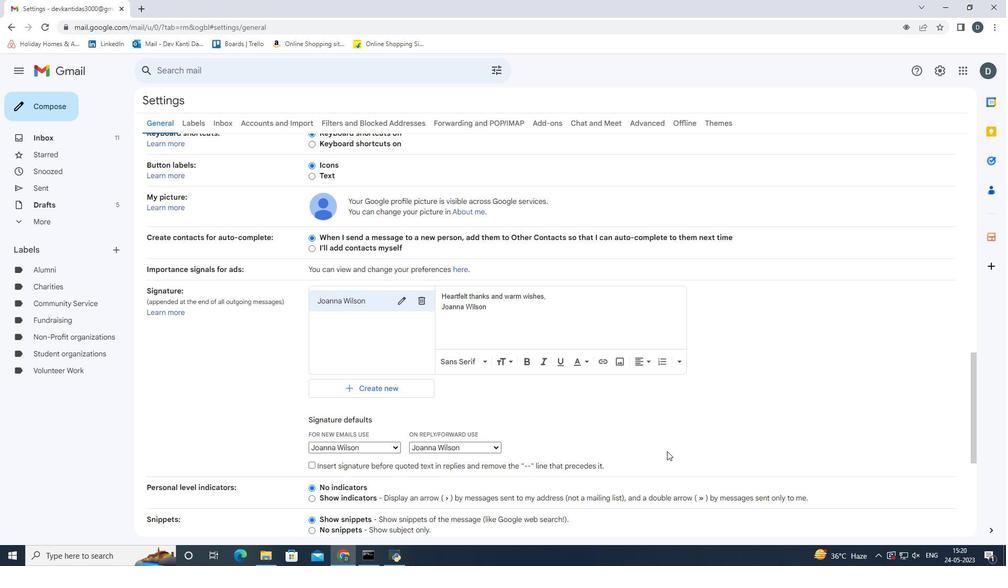 
Action: Mouse scrolled (667, 450) with delta (0, 0)
Screenshot: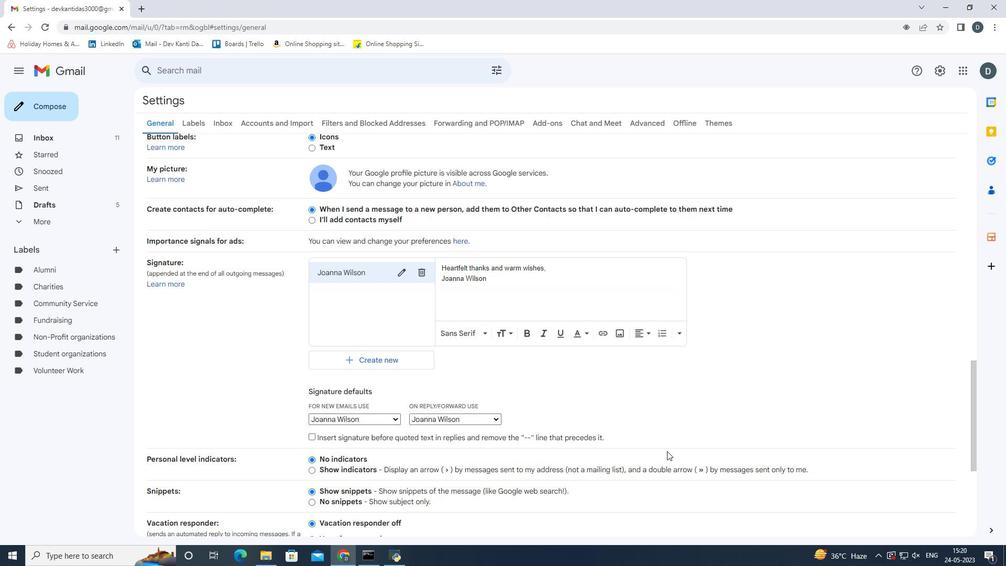 
Action: Mouse scrolled (667, 450) with delta (0, 0)
Screenshot: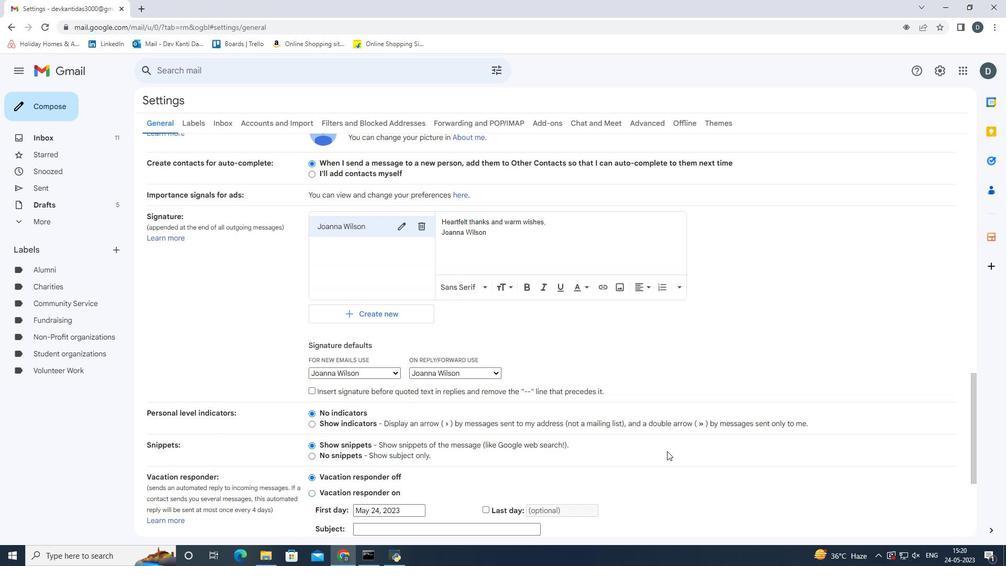 
Action: Mouse scrolled (667, 450) with delta (0, 0)
Screenshot: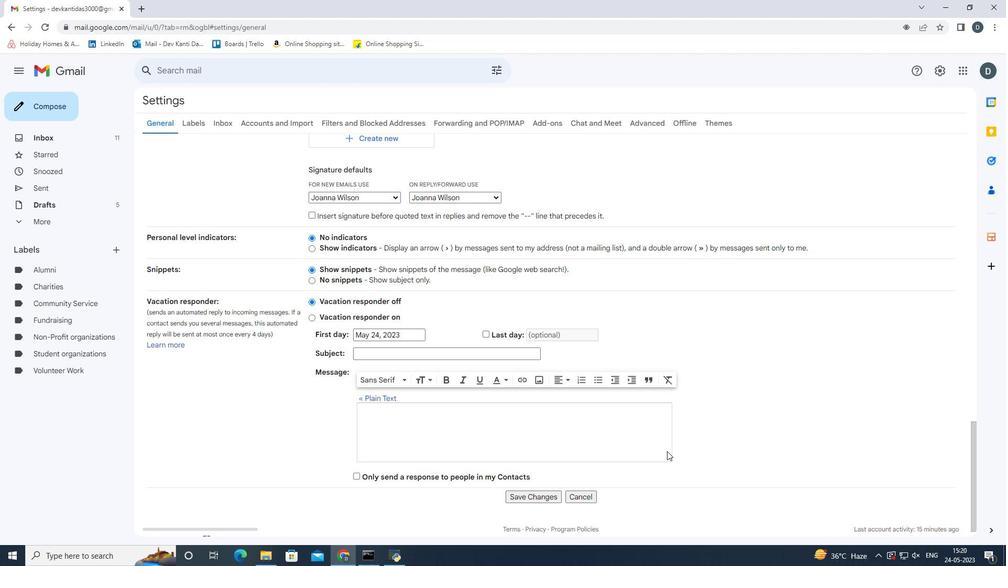 
Action: Mouse moved to (661, 456)
Screenshot: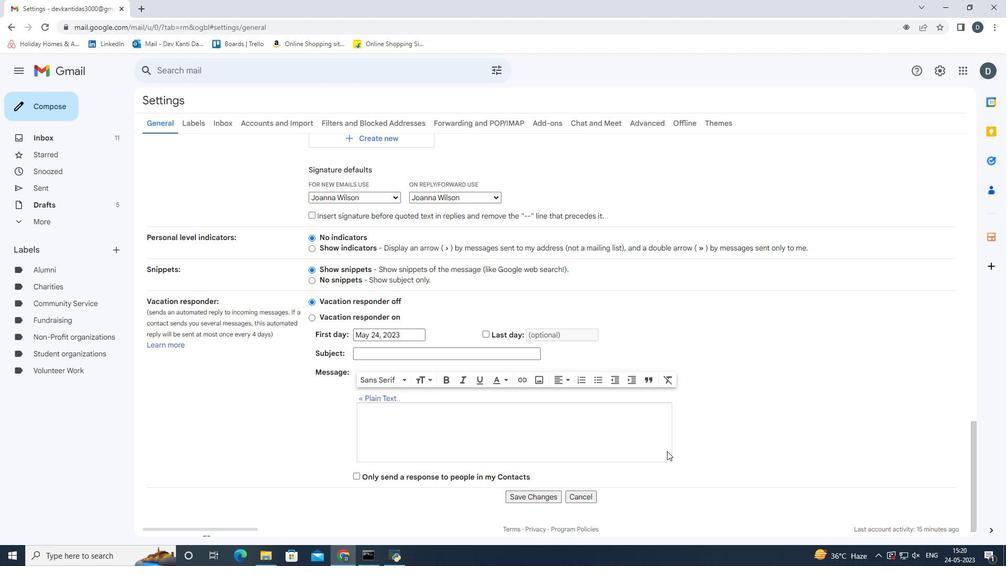 
Action: Mouse scrolled (661, 455) with delta (0, 0)
Screenshot: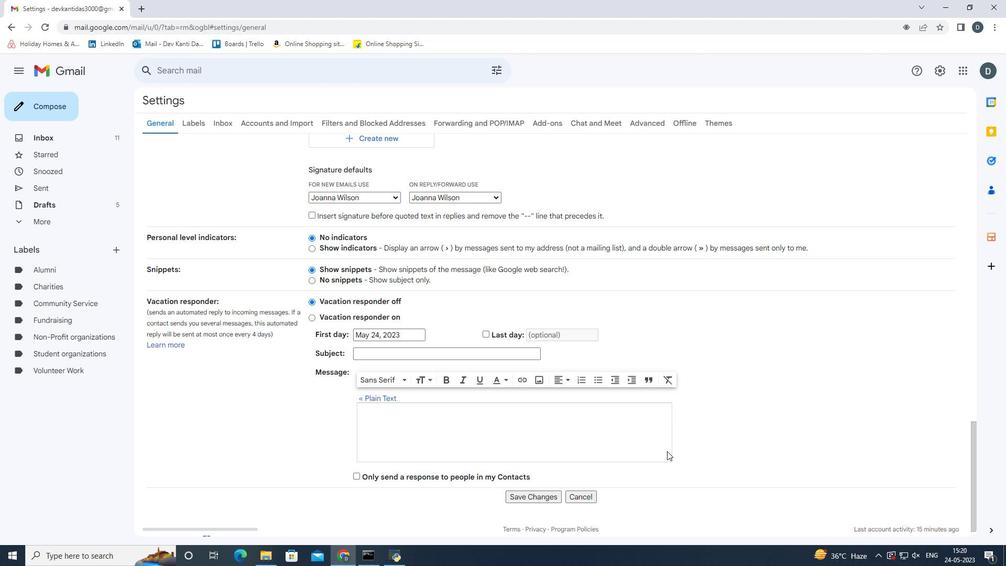 
Action: Mouse moved to (649, 463)
Screenshot: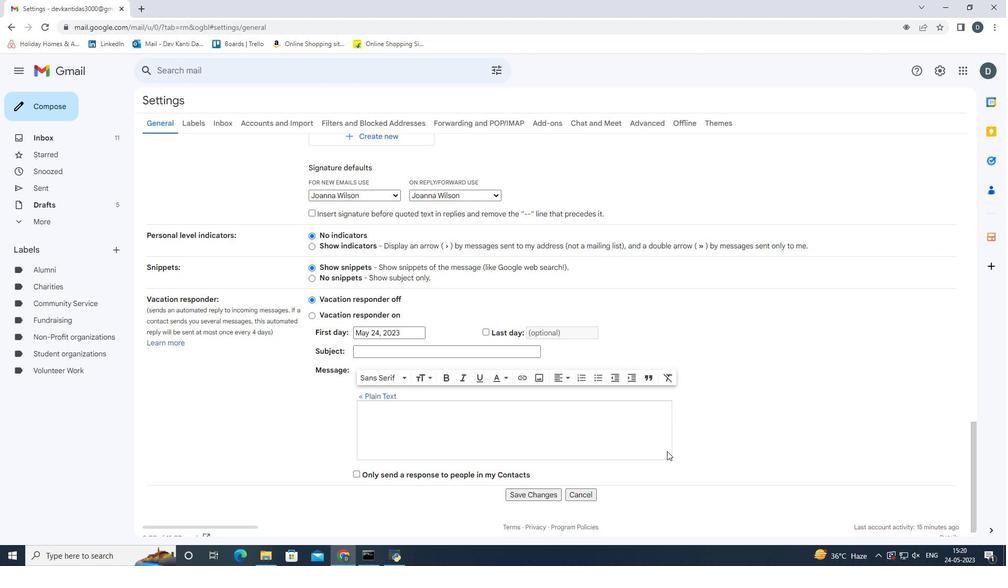 
Action: Mouse scrolled (649, 462) with delta (0, 0)
Screenshot: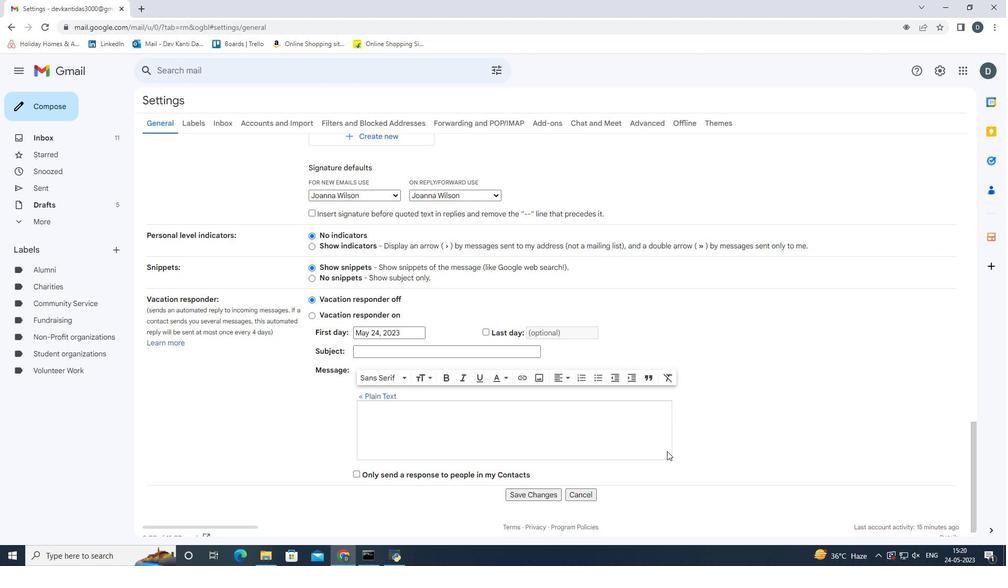 
Action: Mouse moved to (535, 477)
Screenshot: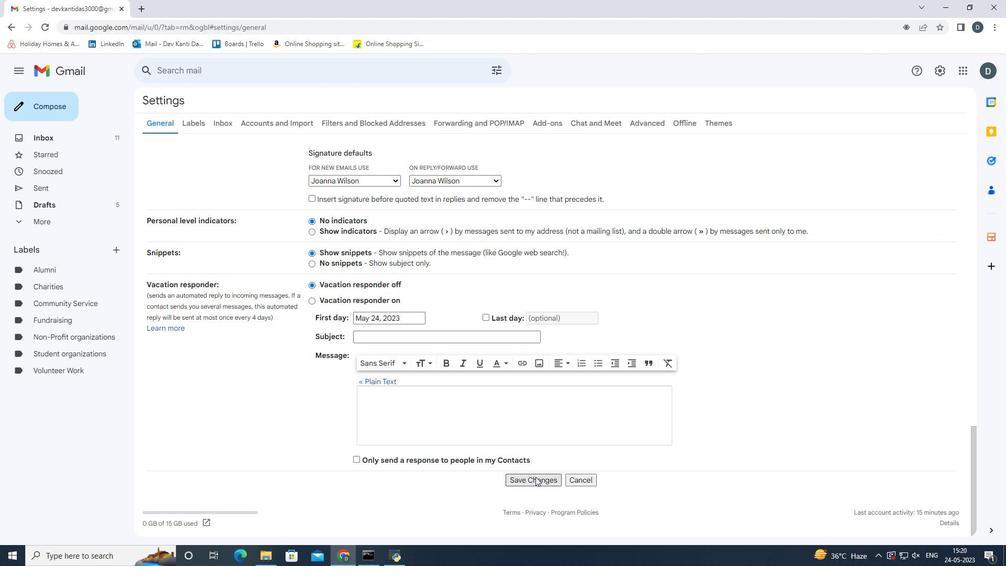 
Action: Mouse pressed left at (535, 477)
Screenshot: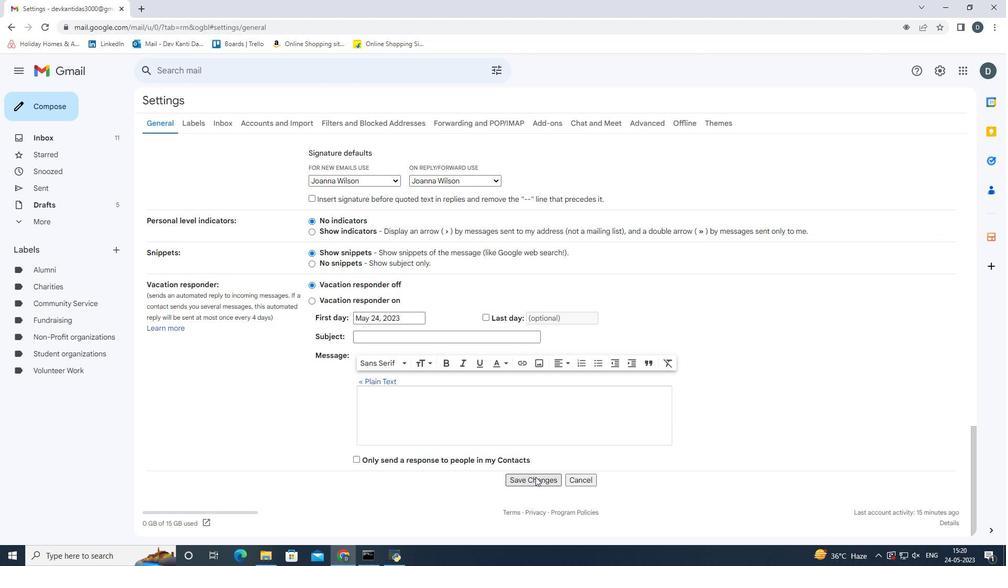 
Action: Mouse moved to (45, 101)
Screenshot: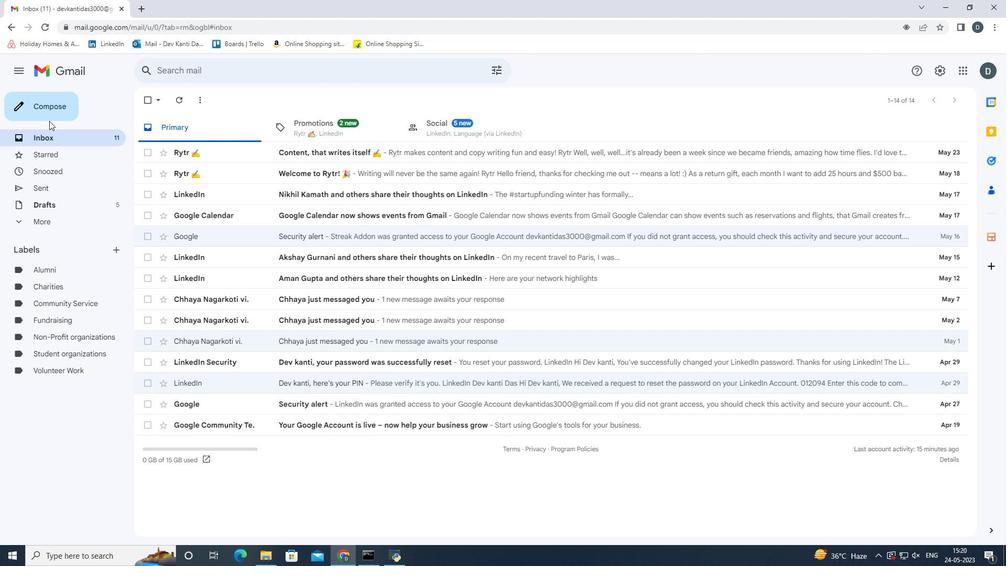 
Action: Mouse pressed left at (45, 101)
Screenshot: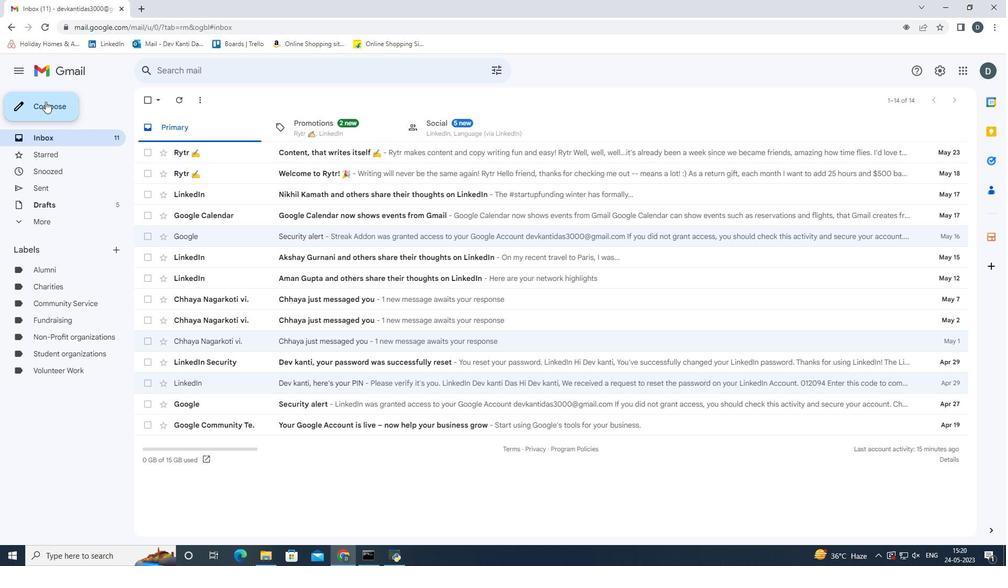 
Action: Mouse moved to (757, 259)
Screenshot: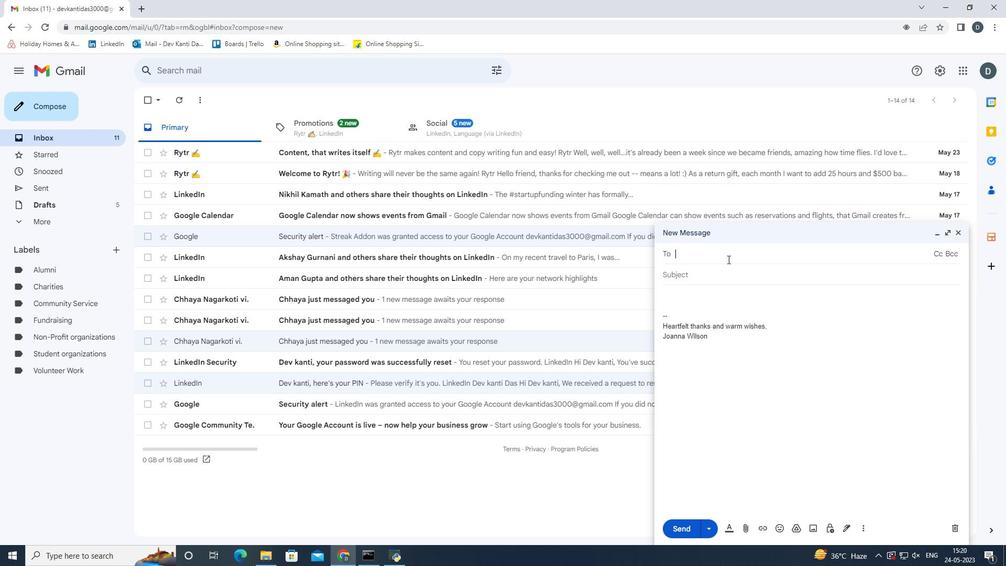 
Action: Key pressed <Key.shift>Softage.2<Key.shift><Key.shift><Key.shift><Key.shift><Key.shift><Key.shift><Key.shift><Key.shift><Key.shift><Key.shift><Key.shift>@softage.net<Key.enter>
Screenshot: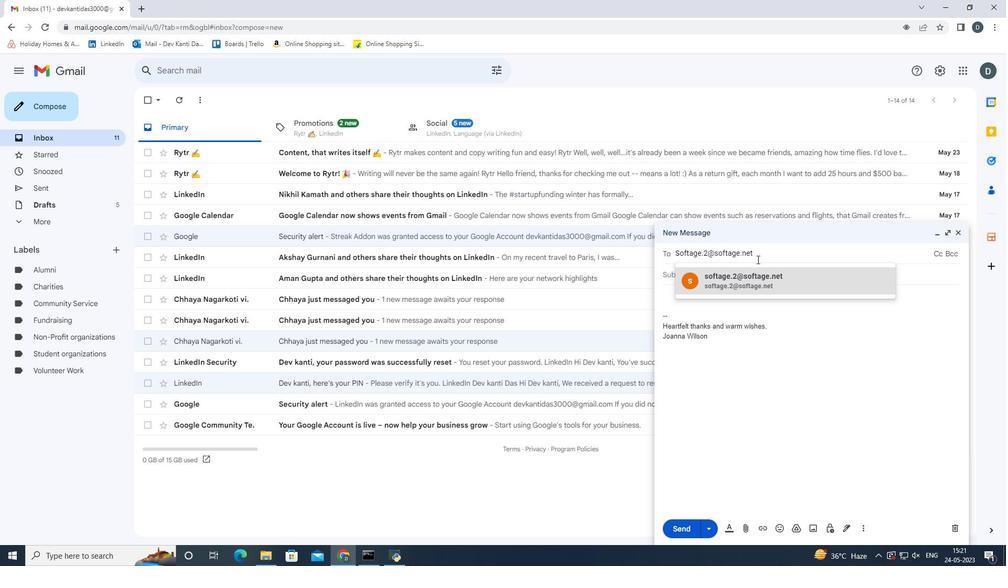 
Action: Mouse moved to (865, 527)
Screenshot: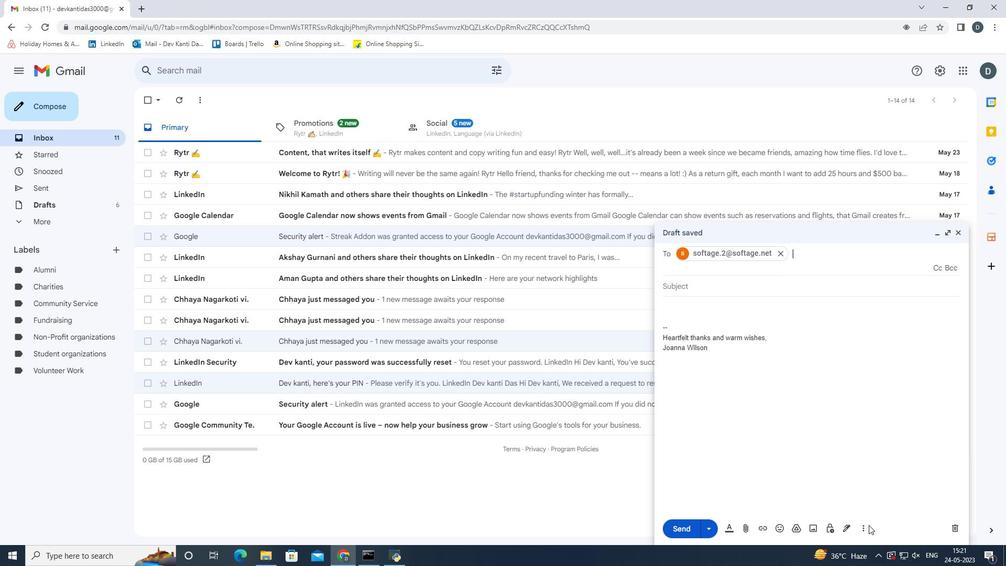 
Action: Mouse pressed left at (865, 527)
Screenshot: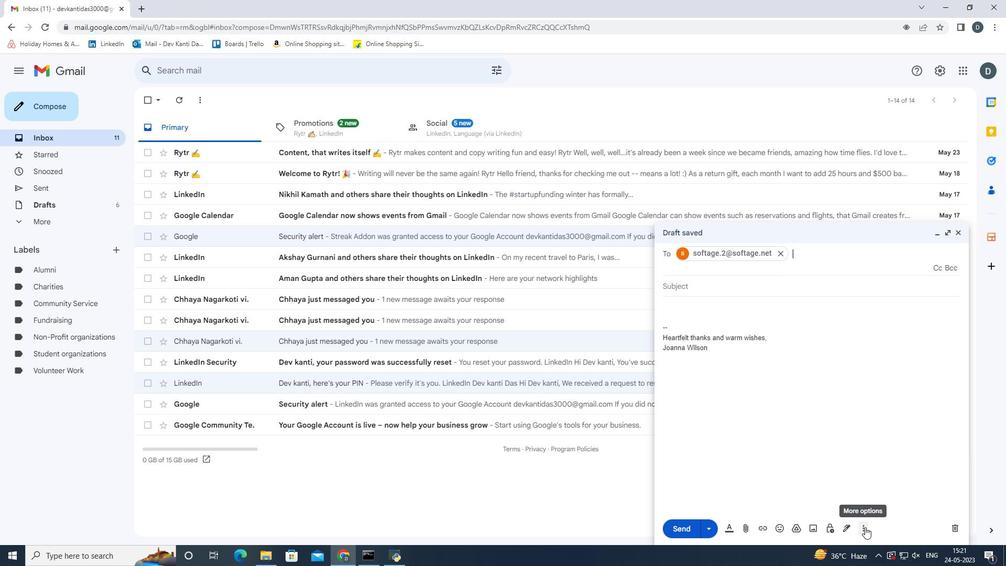 
Action: Mouse moved to (849, 418)
Screenshot: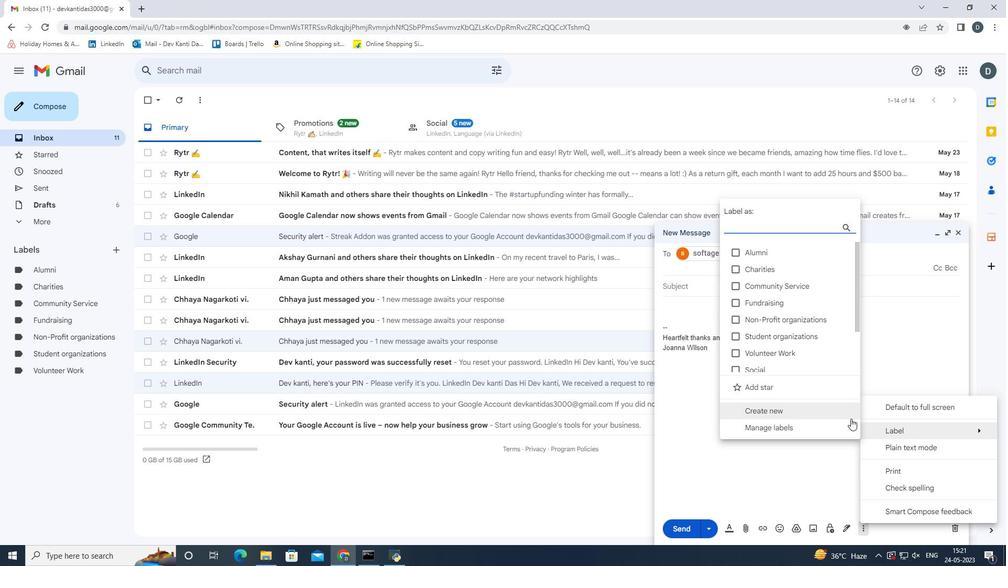 
Action: Mouse pressed left at (849, 418)
Screenshot: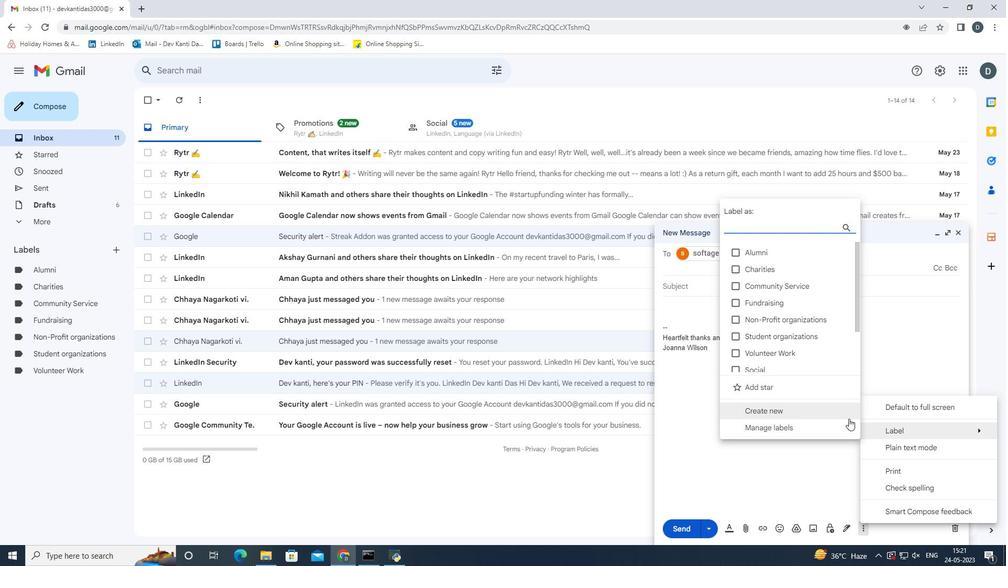 
Action: Mouse moved to (573, 279)
Screenshot: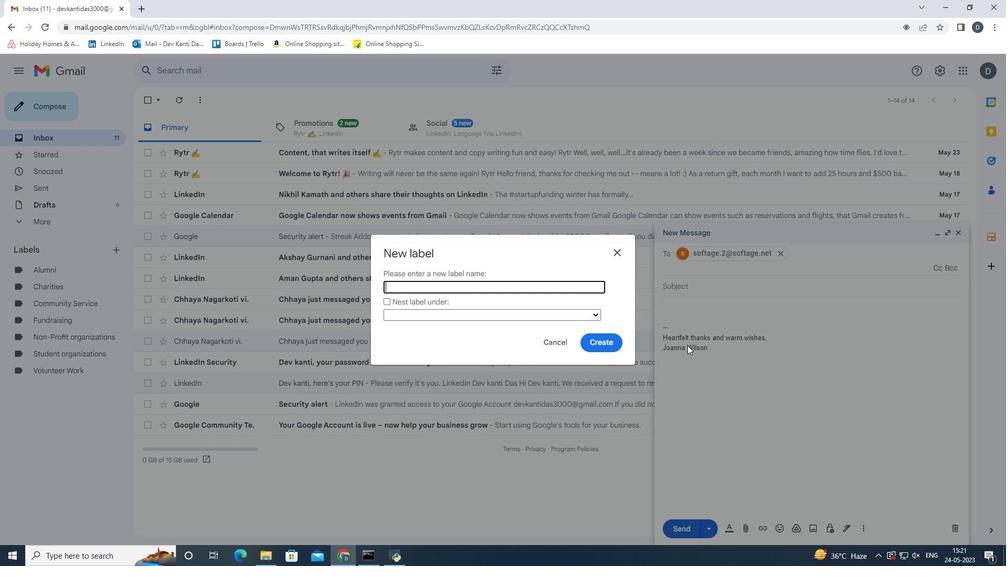 
Action: Key pressed <Key.shift>Donations
Screenshot: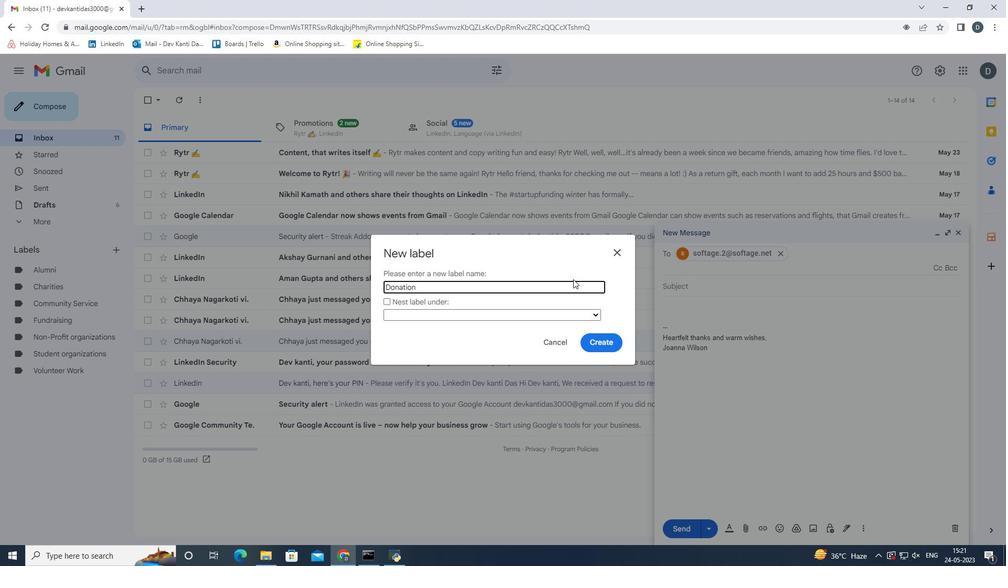 
Action: Mouse moved to (603, 339)
Screenshot: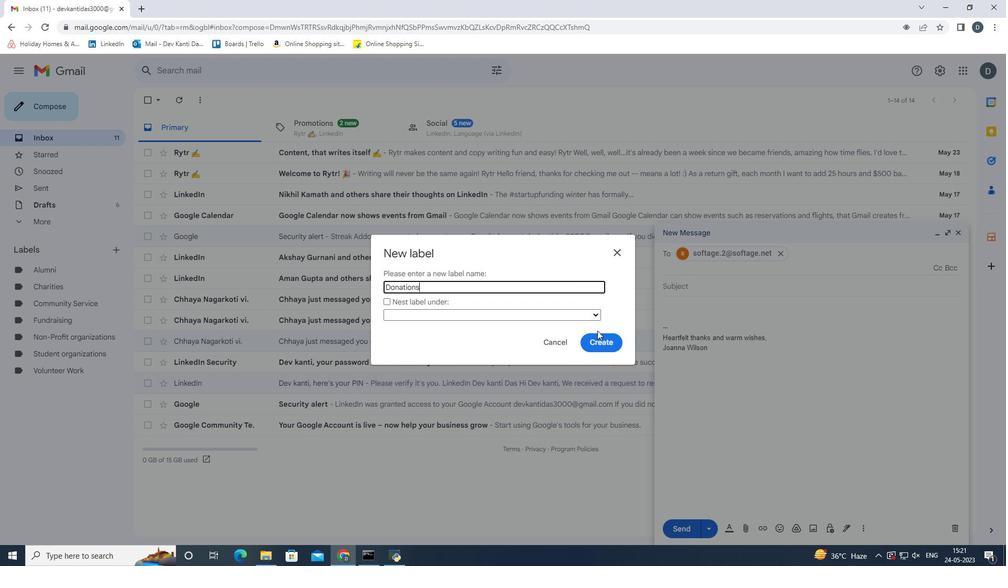 
Action: Mouse pressed left at (603, 339)
Screenshot: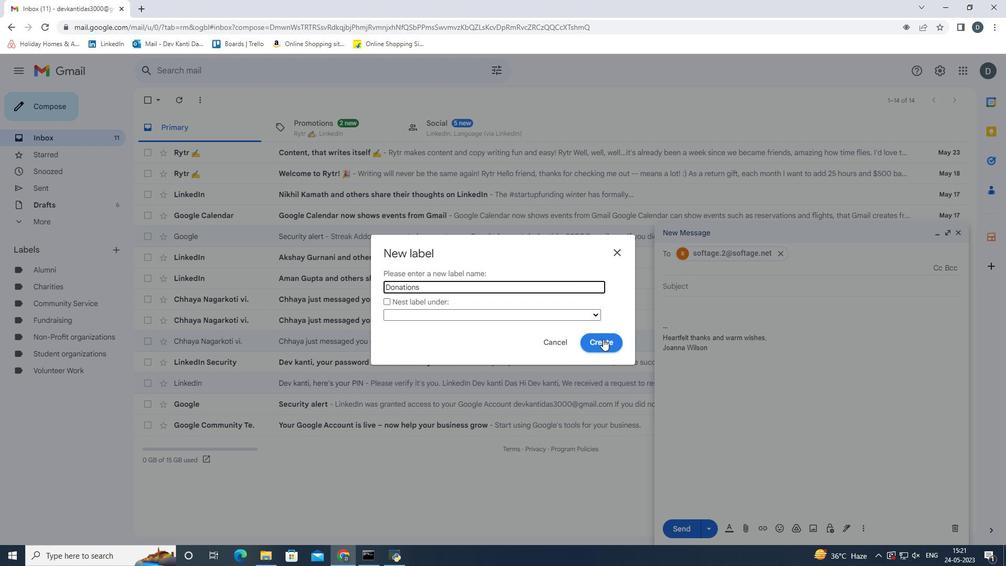 
Action: Mouse moved to (676, 526)
Screenshot: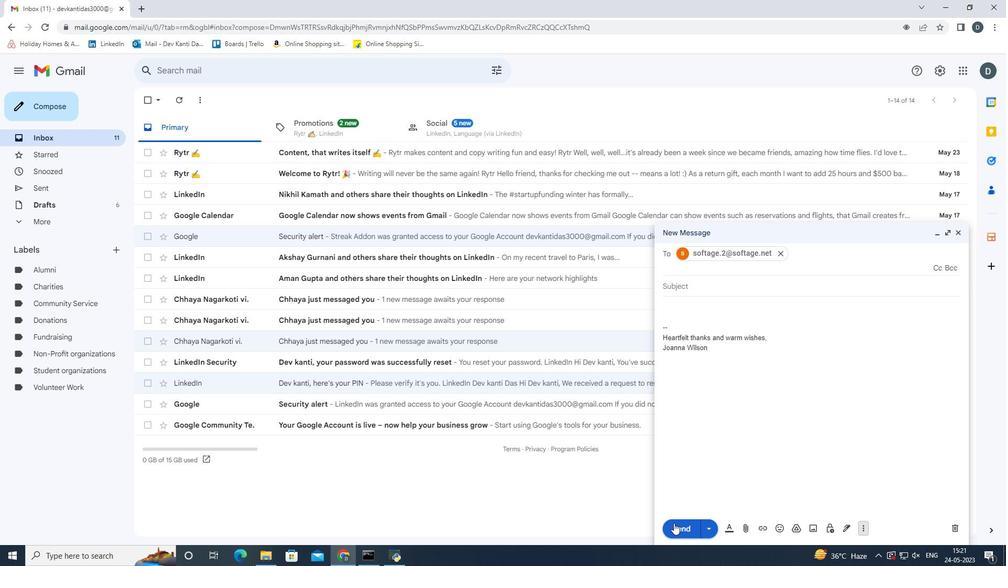 
Action: Mouse pressed left at (676, 526)
Screenshot: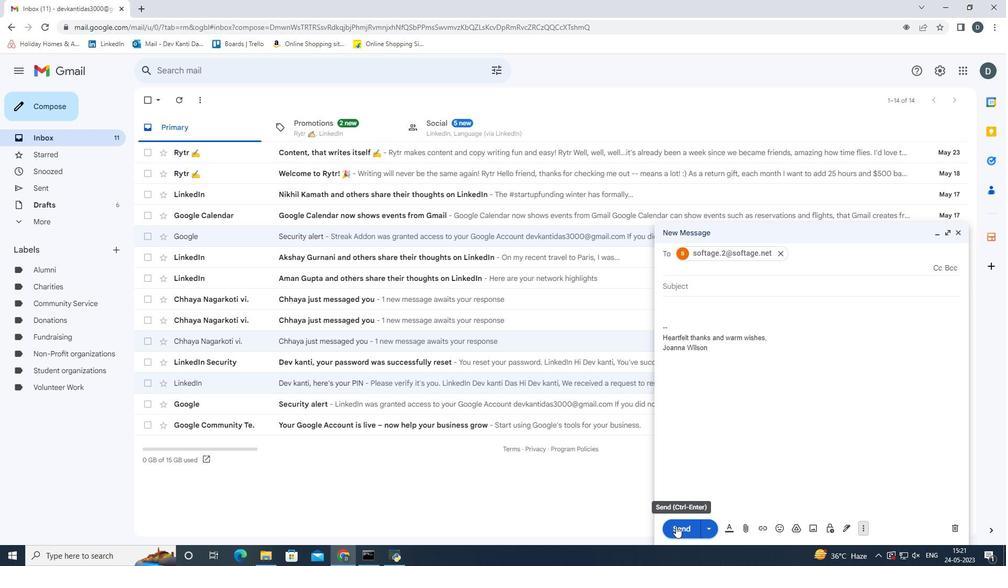 
